 Task: In the Contact  KennedyMartinez@nsk.com, Create email and send with subject: 'Step into the Future: Discover Our Cutting-Edge Solution', and with mail content 'Hello,_x000D_
Welcome to a new era of excellence. Discover the tools and resources that will redefine your industry and set you on a path to greatness._x000D_
Thanks & Regards', attach the document: Proposal.doc and insert image: visitingcard.jpg. Below Thanks & Regards, write snapchat and insert the URL: 'www.snapchat.com'. Mark checkbox to create task to follow up : In 3 business days . Logged in from softage.3@softage.net
Action: Mouse moved to (84, 86)
Screenshot: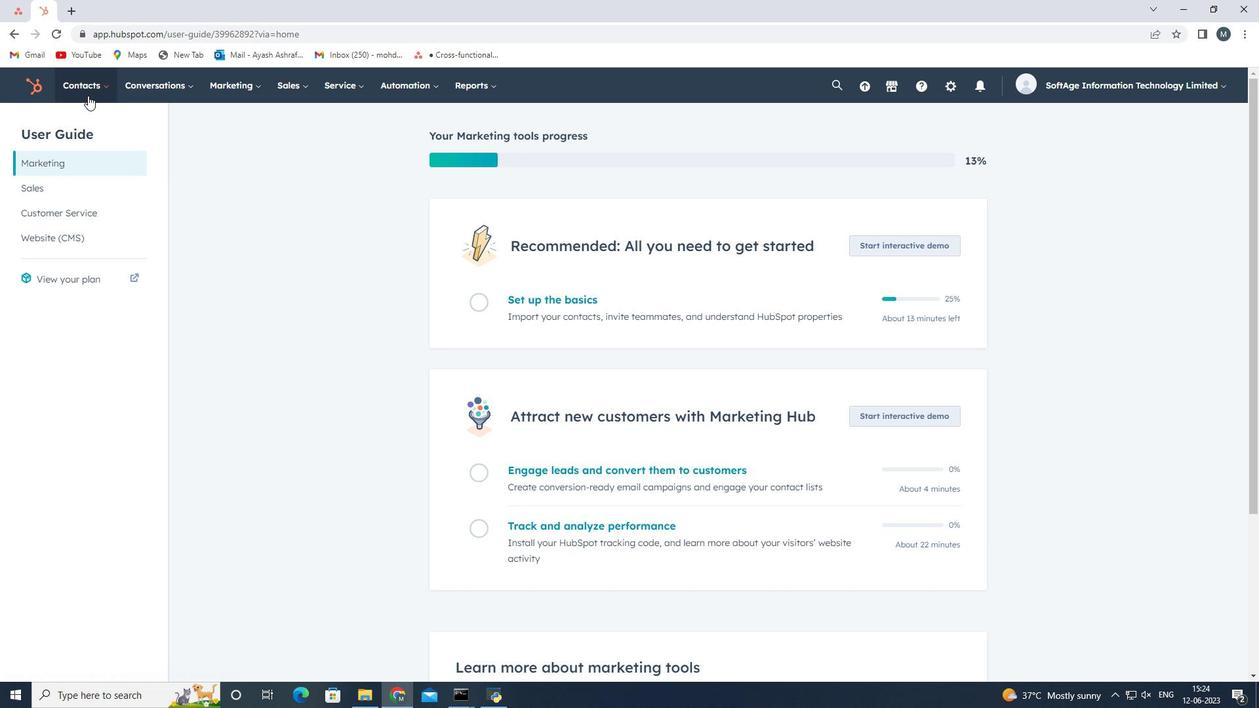 
Action: Mouse pressed left at (84, 86)
Screenshot: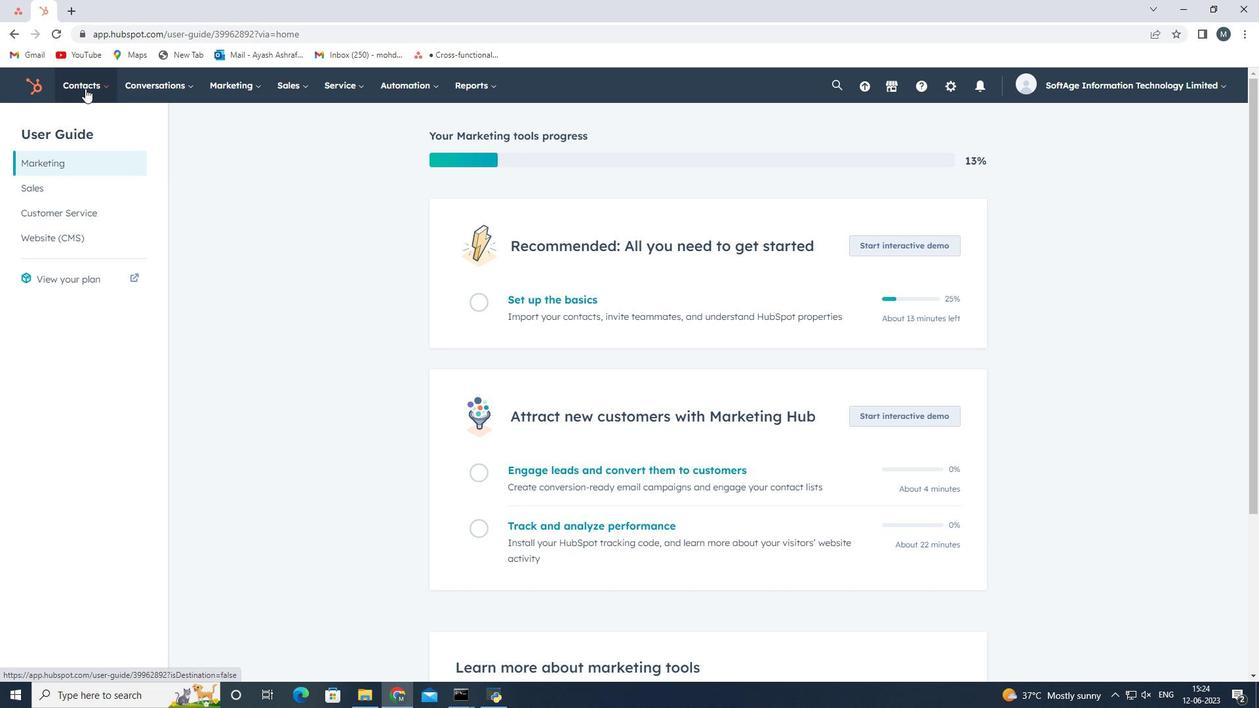 
Action: Mouse moved to (89, 127)
Screenshot: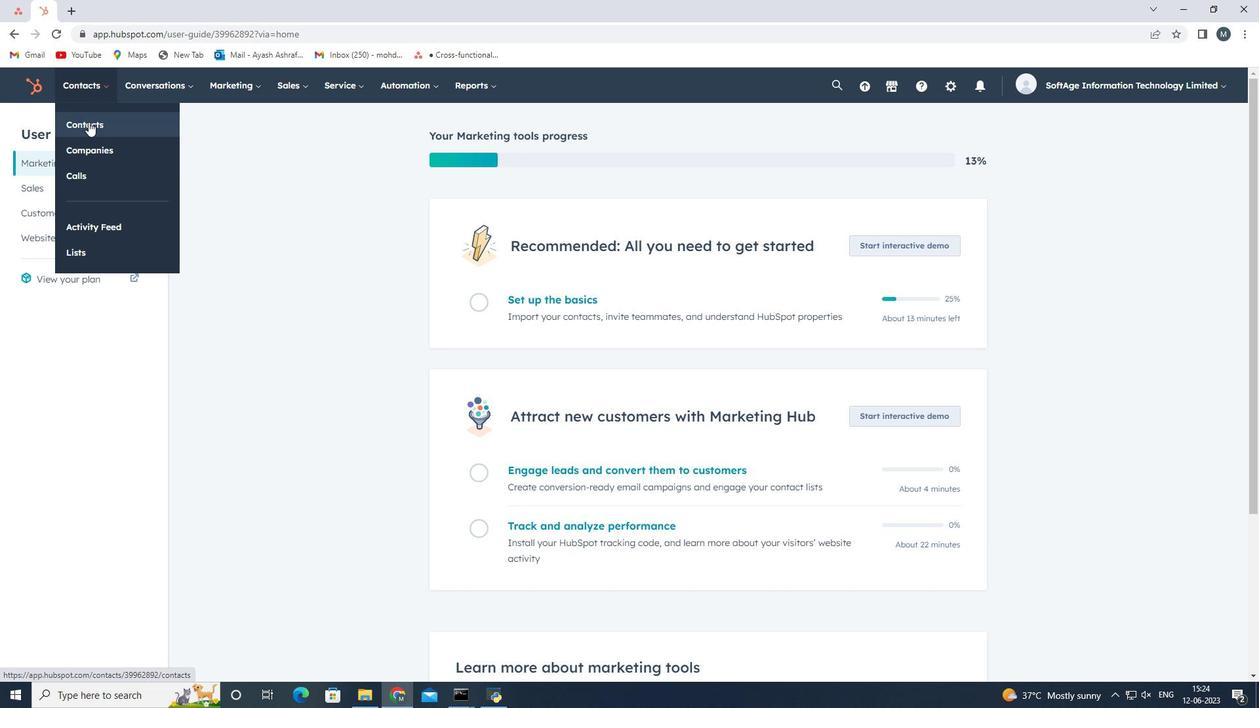 
Action: Mouse pressed left at (89, 127)
Screenshot: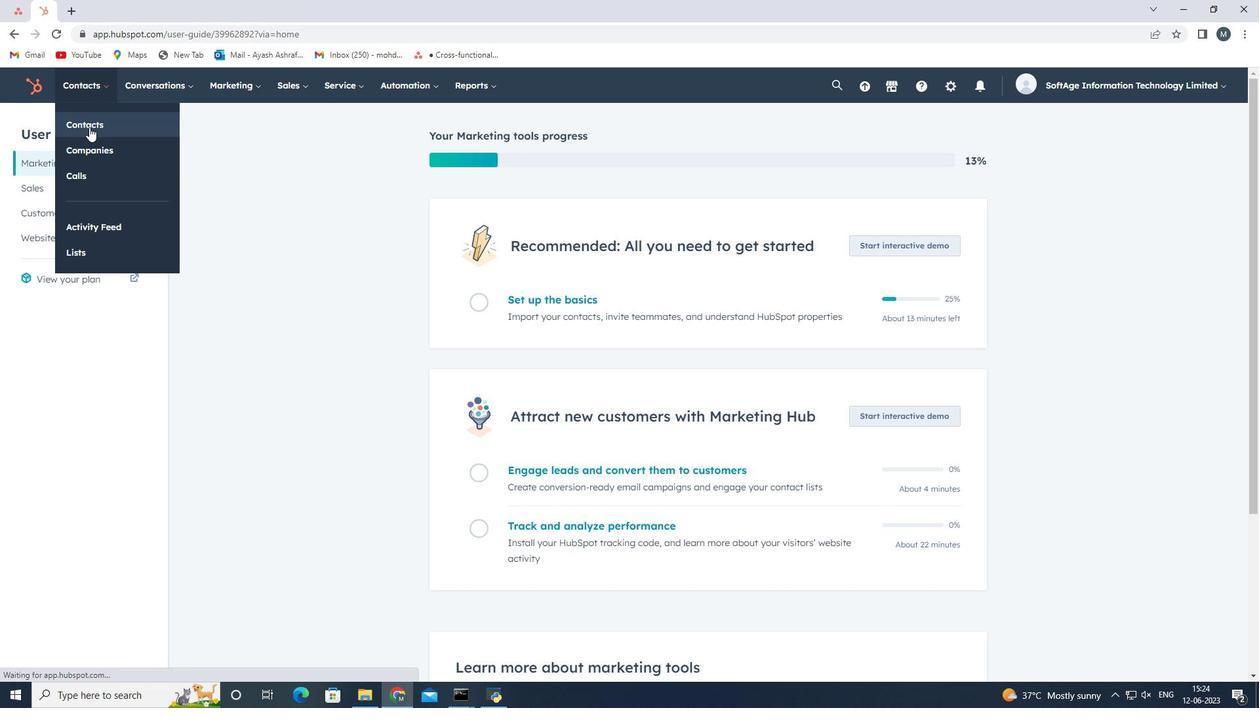 
Action: Mouse moved to (117, 227)
Screenshot: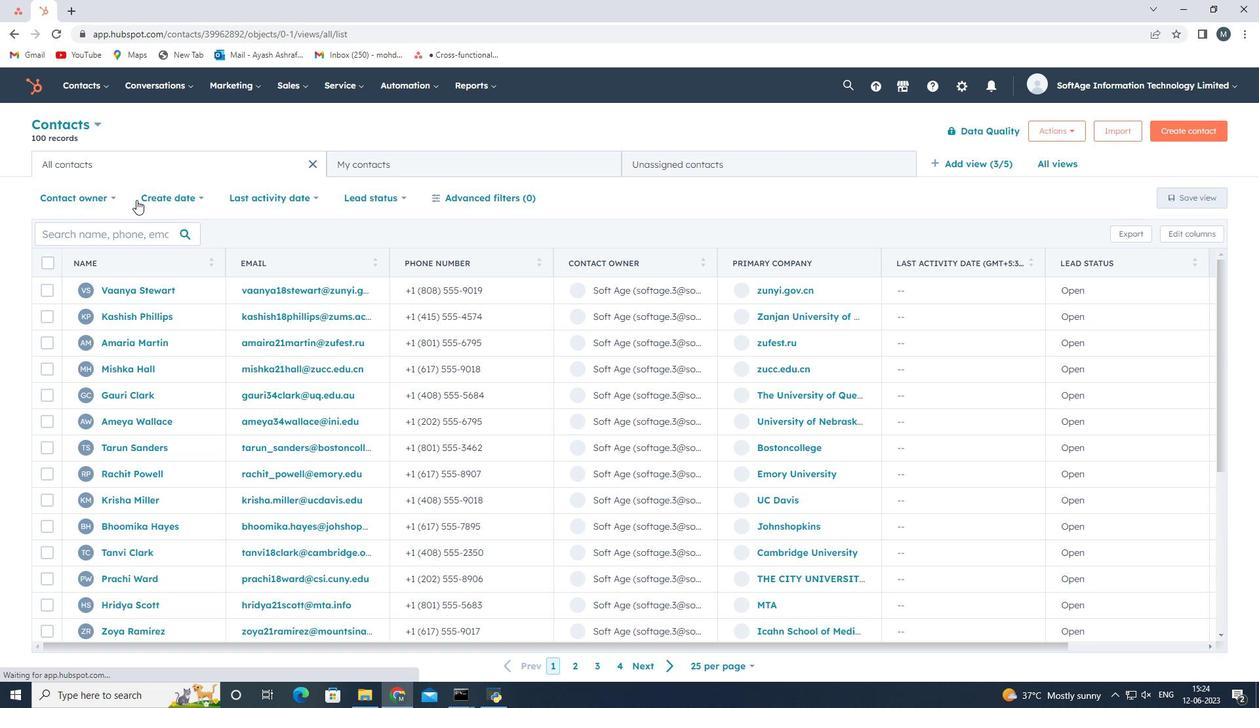 
Action: Mouse pressed left at (117, 227)
Screenshot: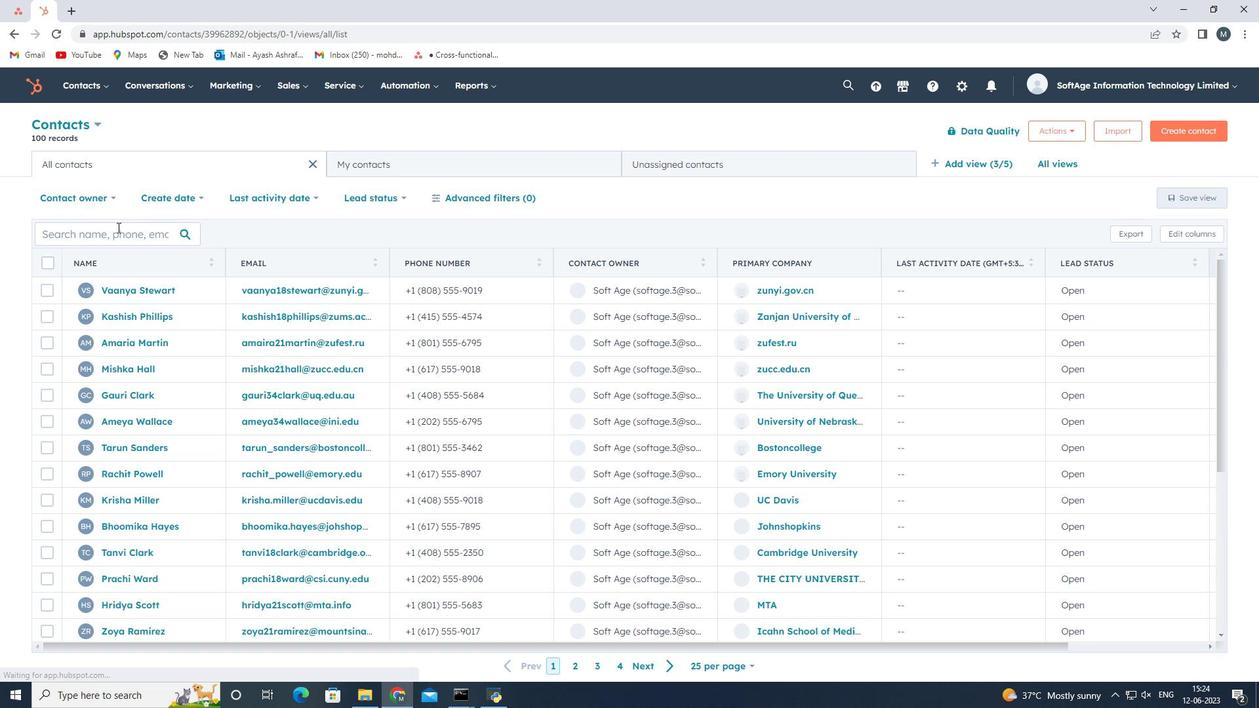 
Action: Key pressed <Key.shift>Kennedy<Key.shift><Key.shift>Martinez<Key.shift>@nsk.com
Screenshot: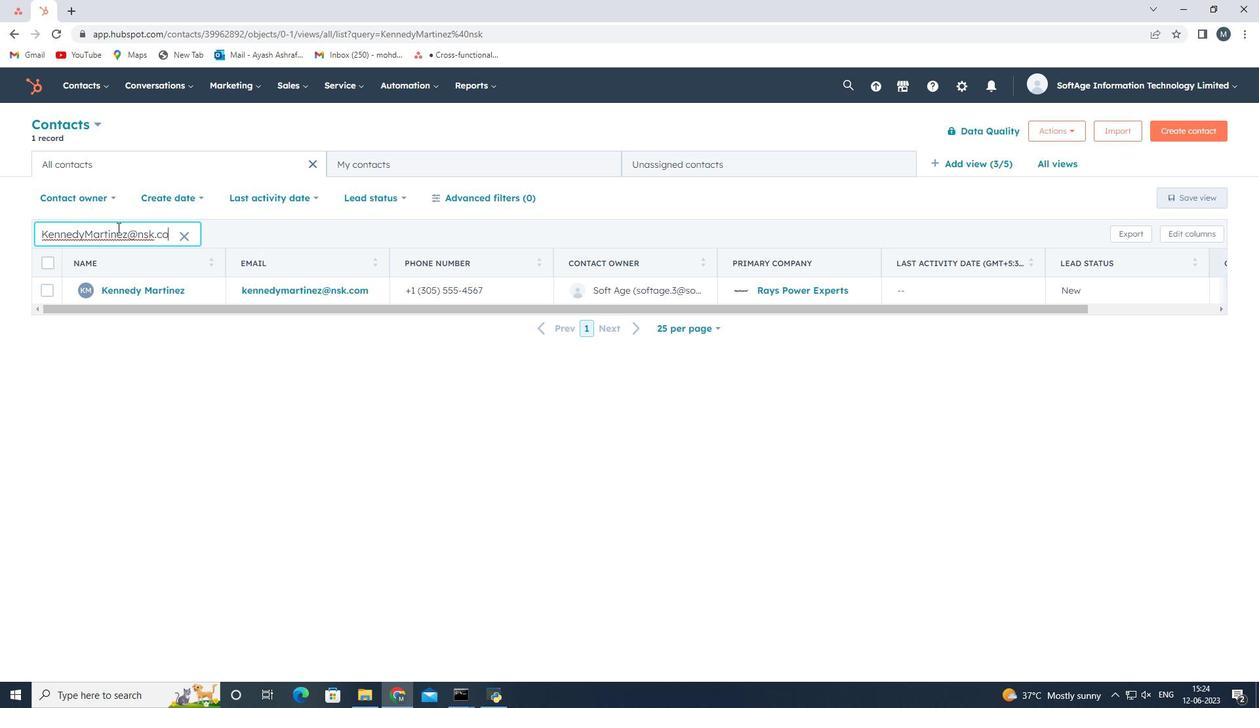 
Action: Mouse moved to (131, 292)
Screenshot: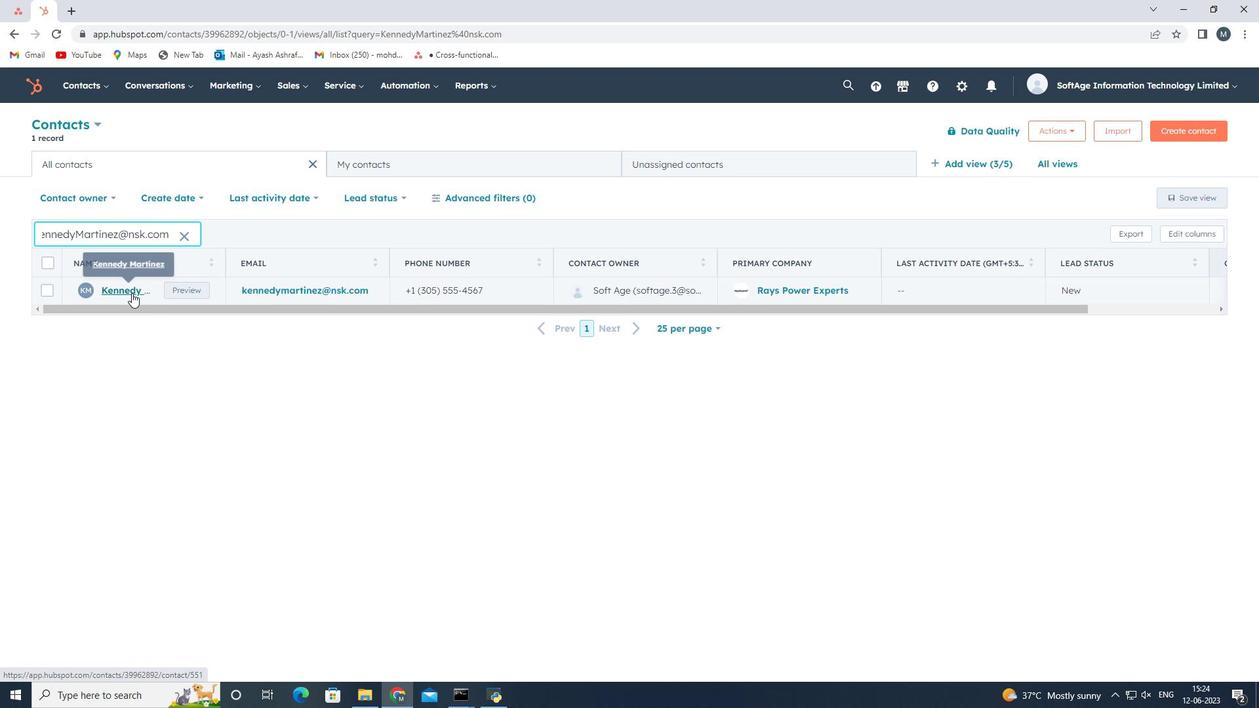 
Action: Mouse pressed left at (131, 292)
Screenshot: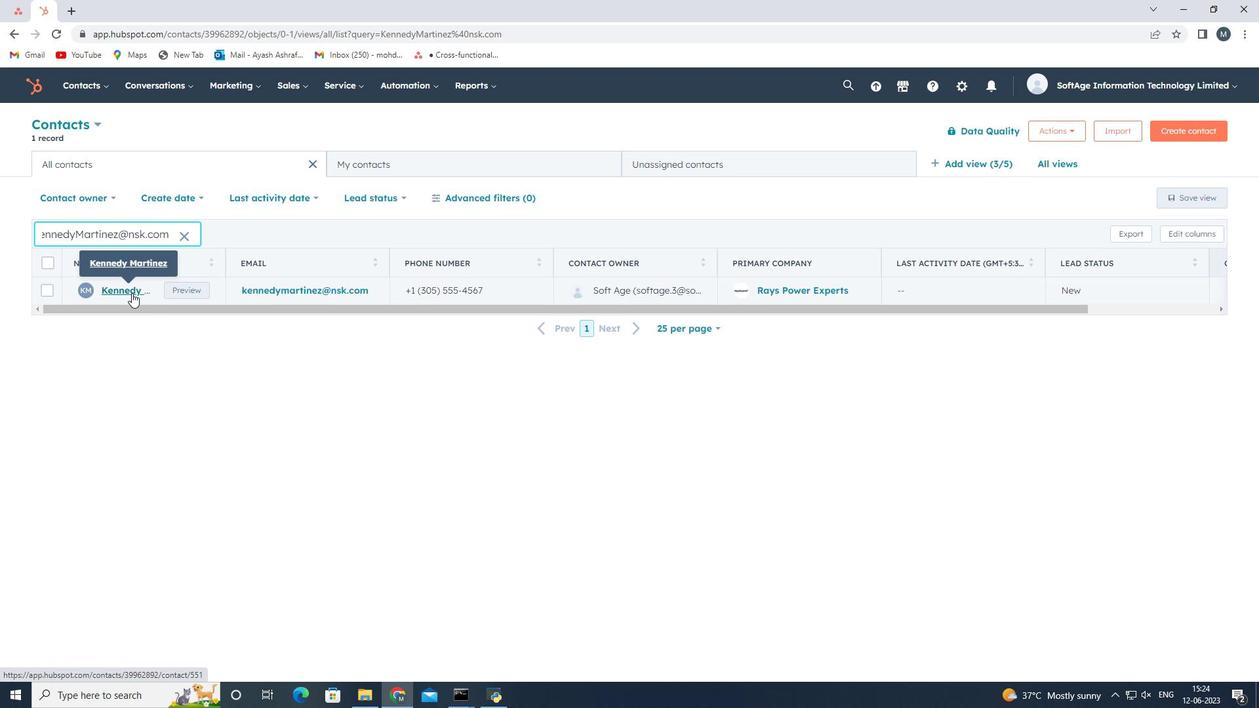 
Action: Mouse pressed left at (131, 292)
Screenshot: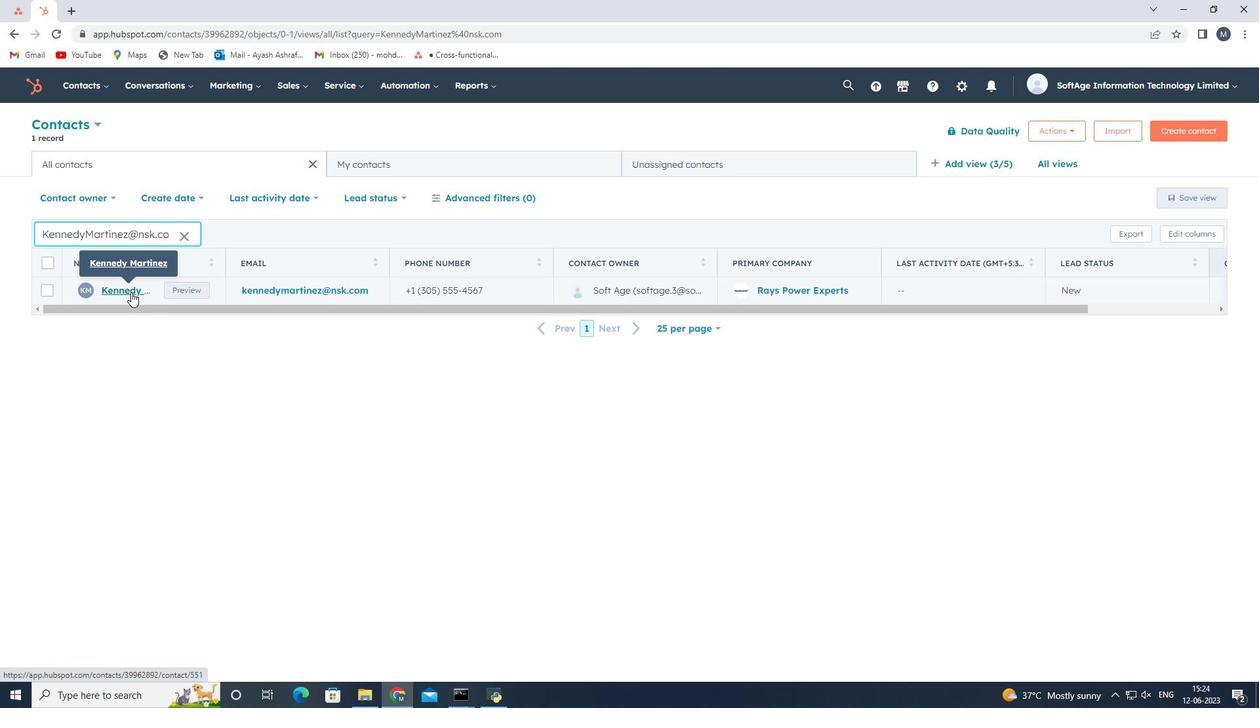
Action: Mouse moved to (84, 242)
Screenshot: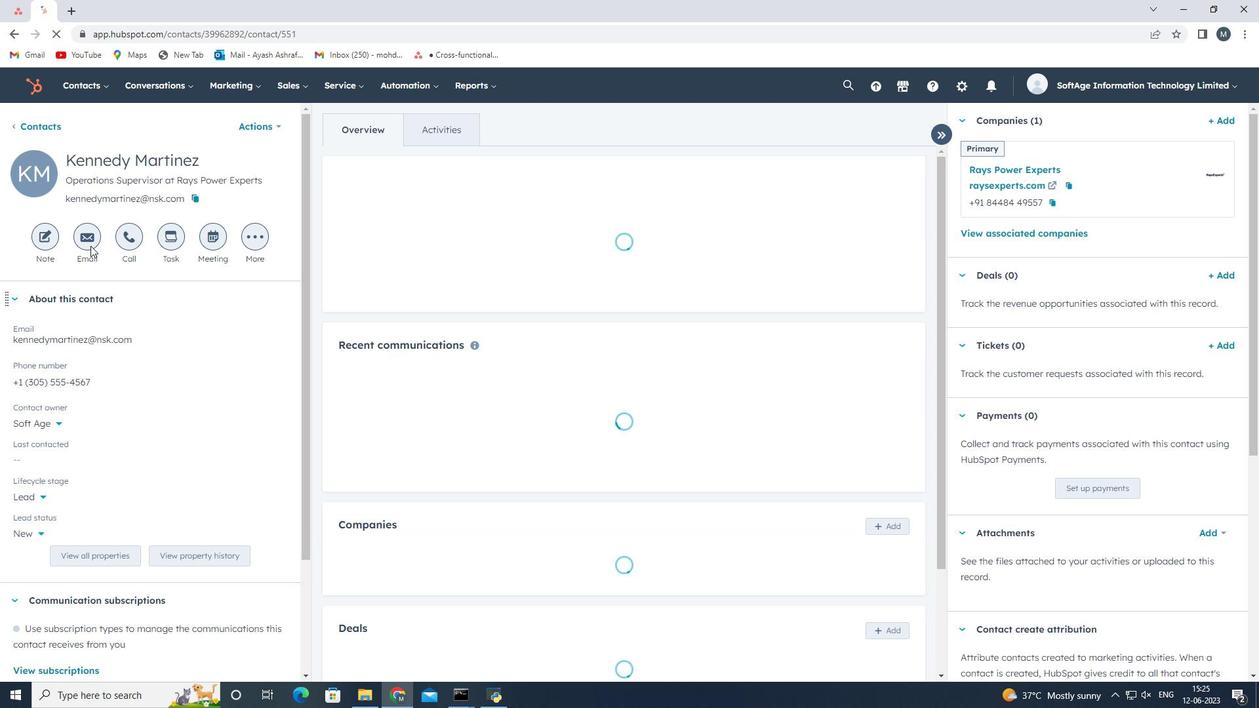
Action: Mouse pressed left at (84, 242)
Screenshot: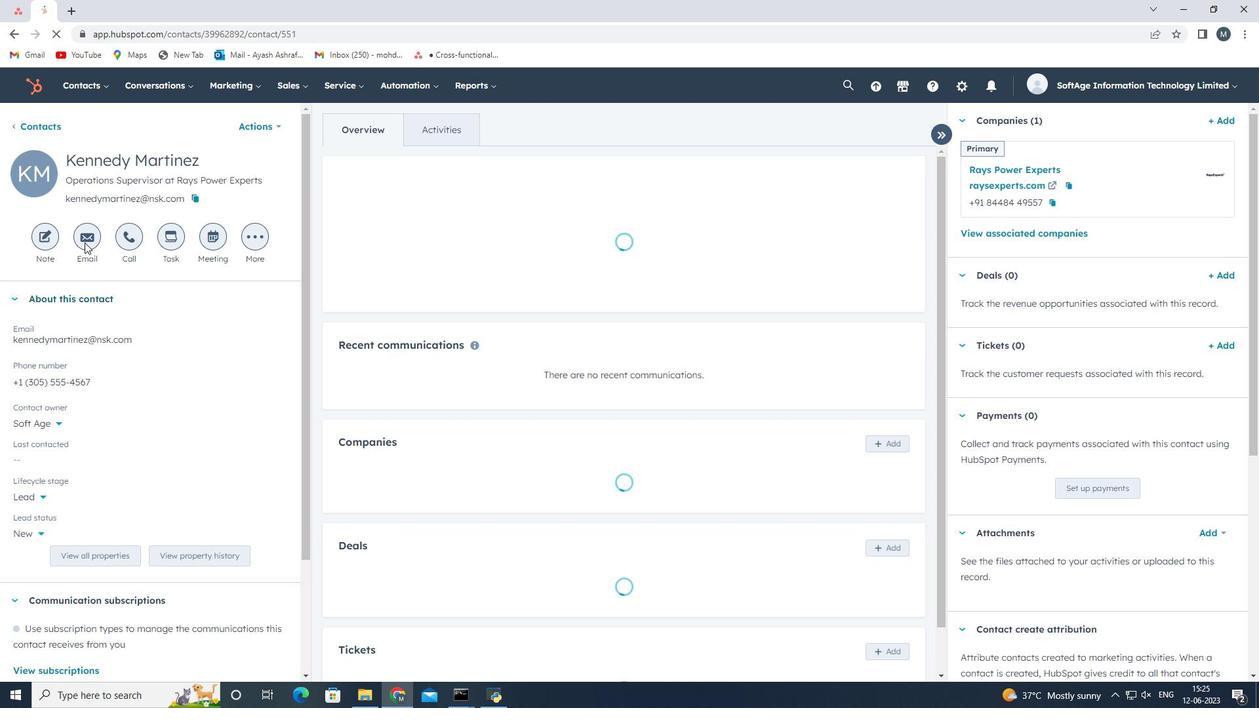 
Action: Mouse moved to (1103, 332)
Screenshot: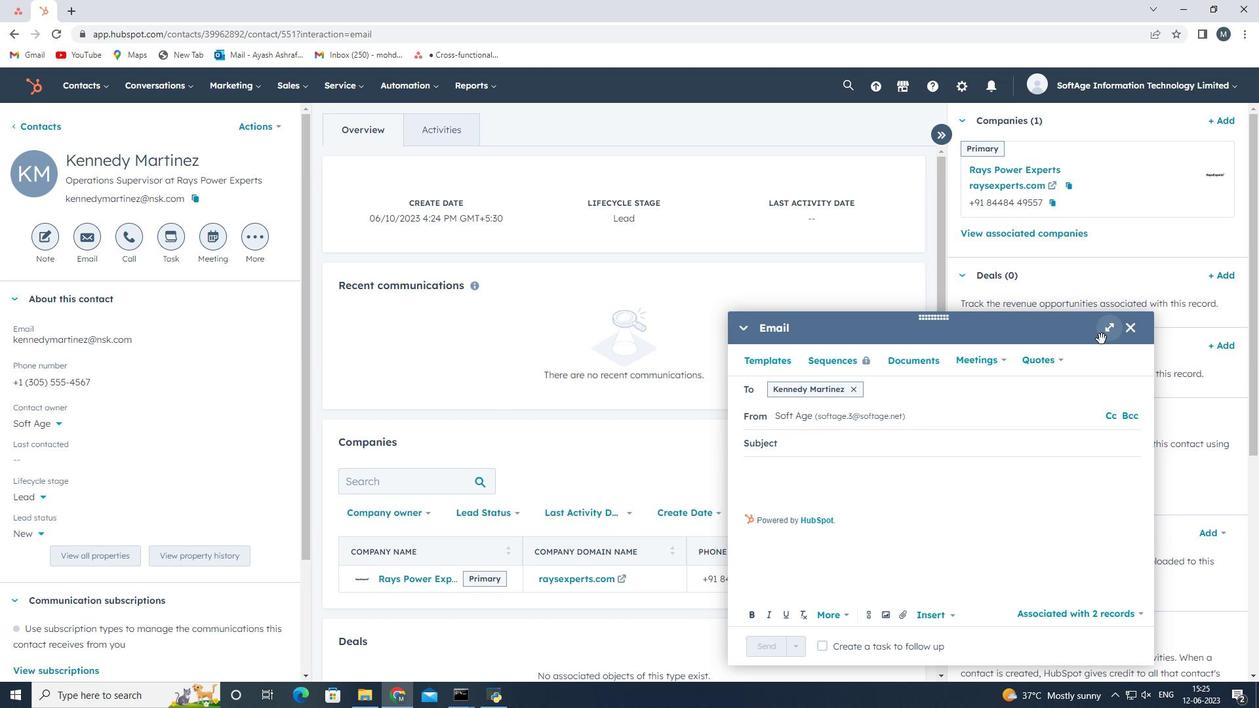 
Action: Mouse pressed left at (1103, 332)
Screenshot: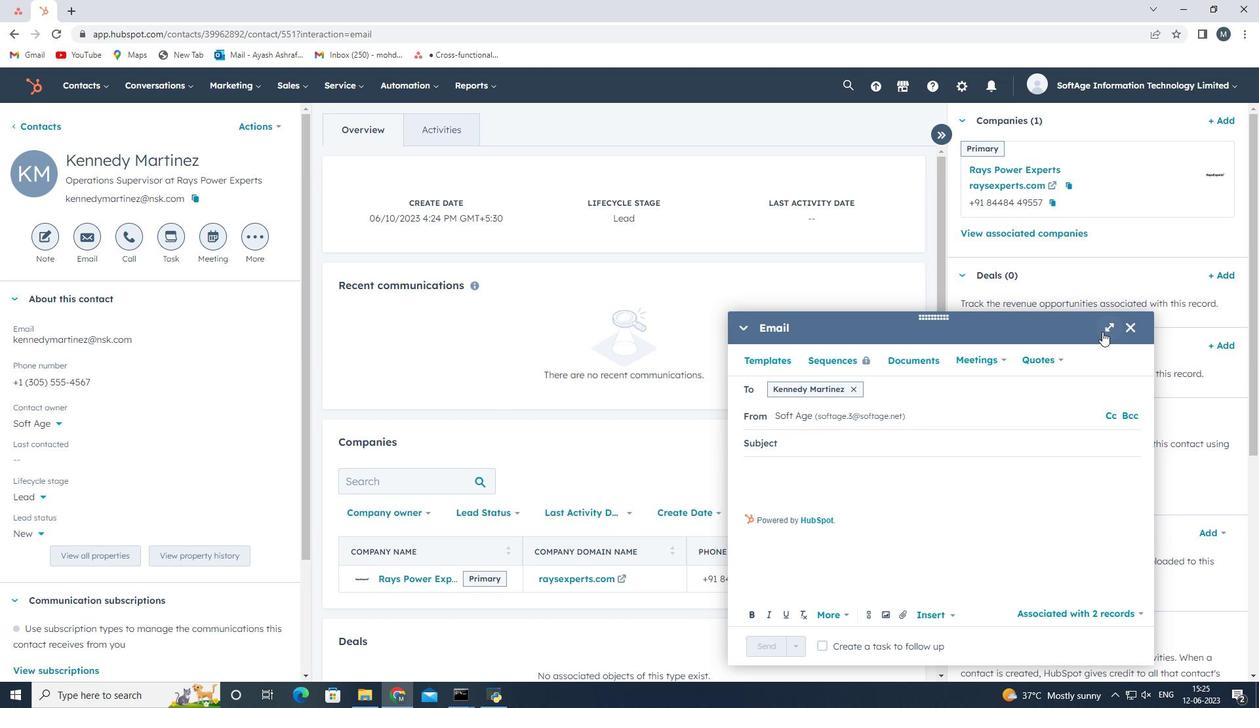 
Action: Mouse moved to (275, 257)
Screenshot: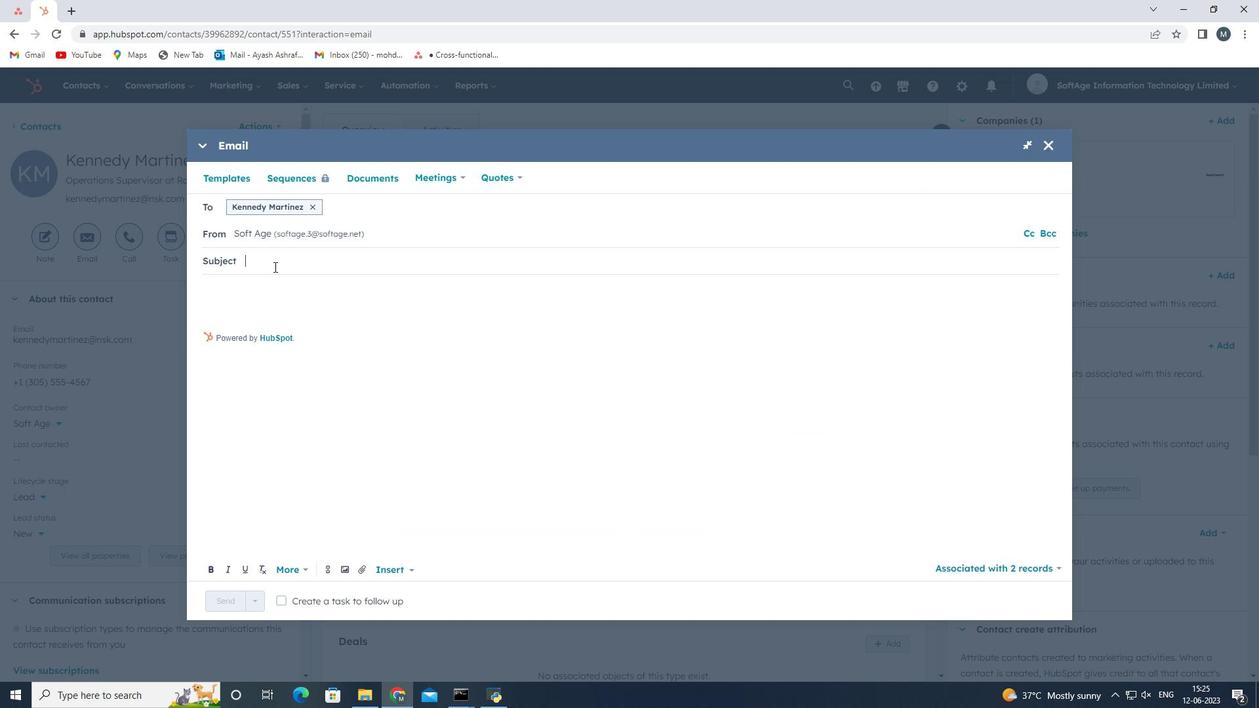 
Action: Mouse pressed left at (275, 257)
Screenshot: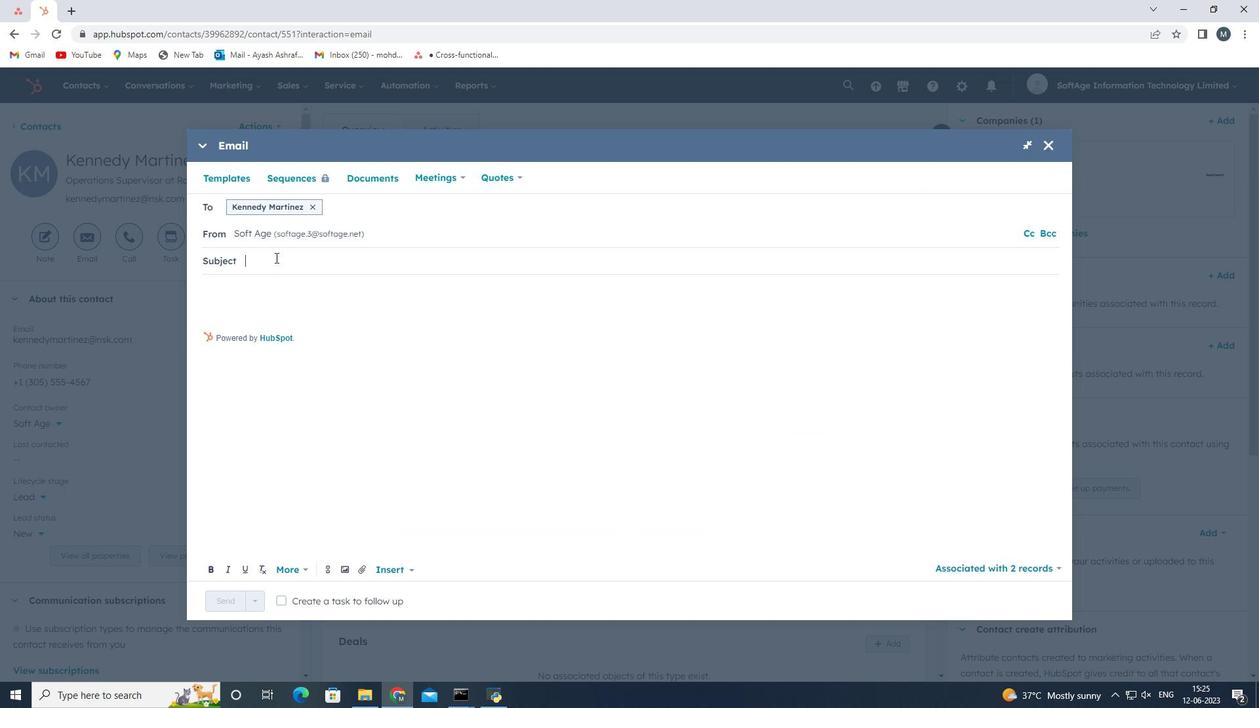 
Action: Key pressed <Key.shift>Step<Key.space>into<Key.space>the<Key.space>future<Key.shift_r>:<Key.space><Key.shift>Discover<Key.space><Key.shift>Our<Key.space>
Screenshot: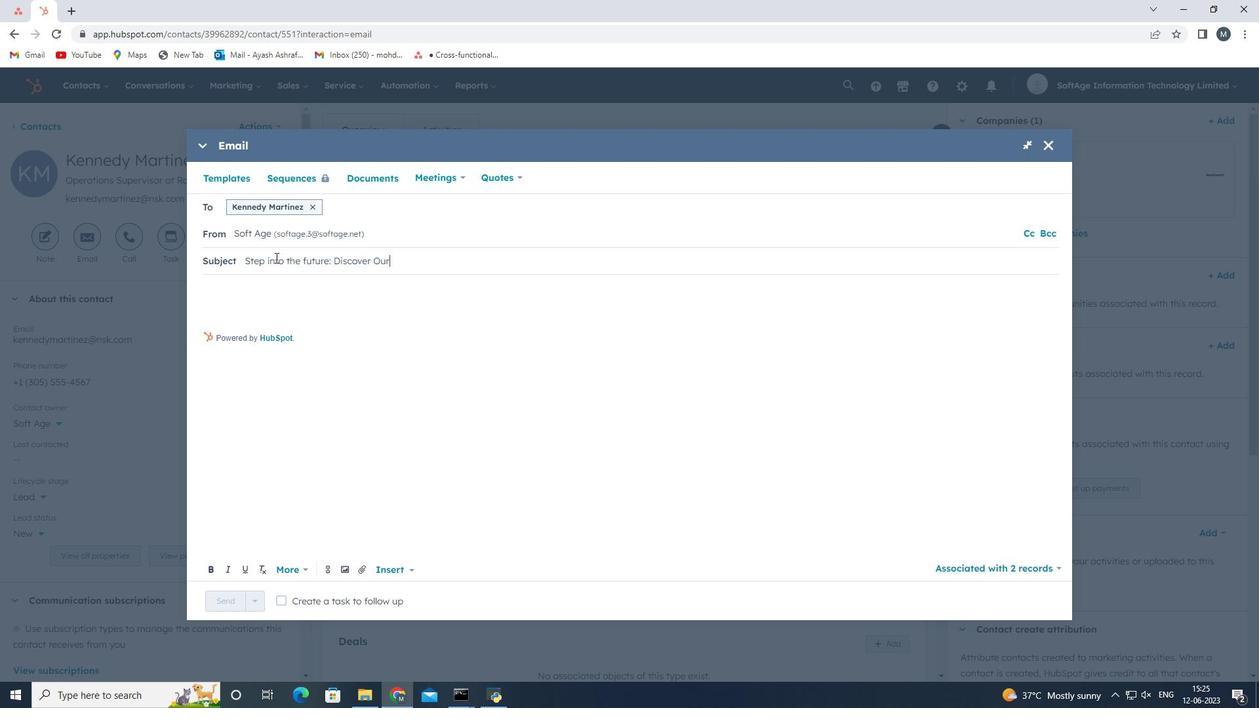 
Action: Mouse moved to (200, 227)
Screenshot: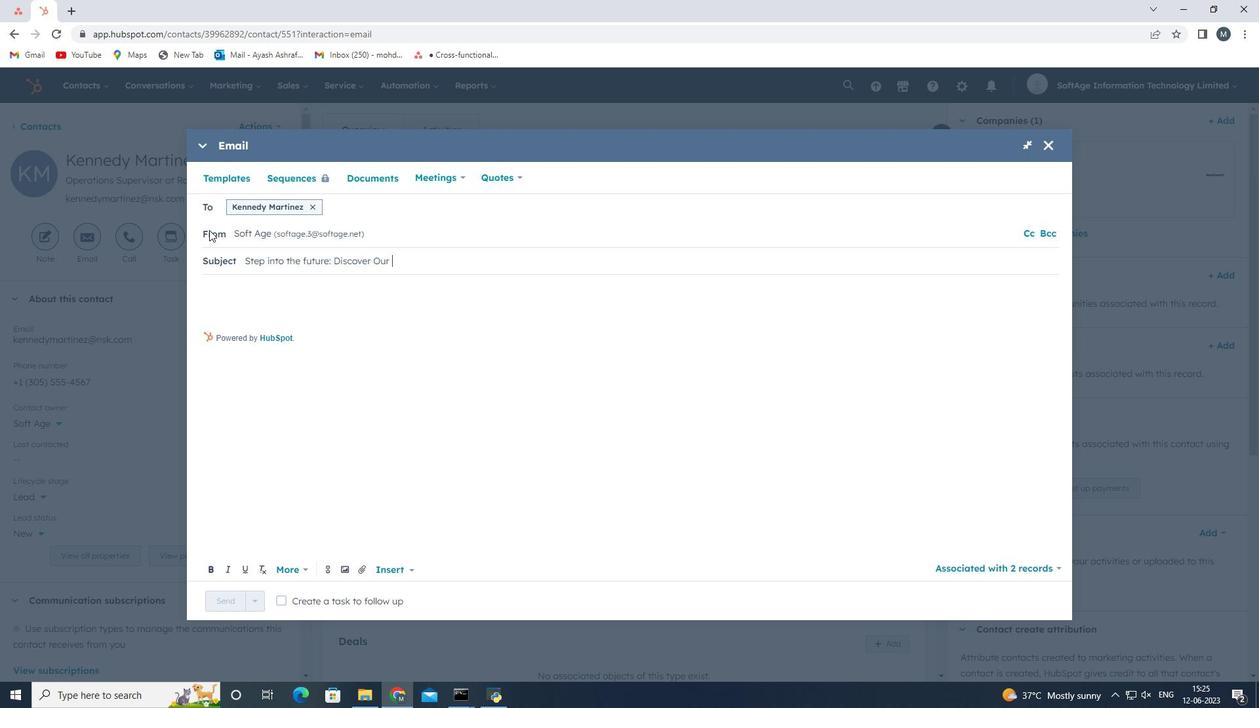 
Action: Key pressed <Key.shift>Cutting-<Key.shift>Edge<Key.space><Key.shift>Solution<Key.space>
Screenshot: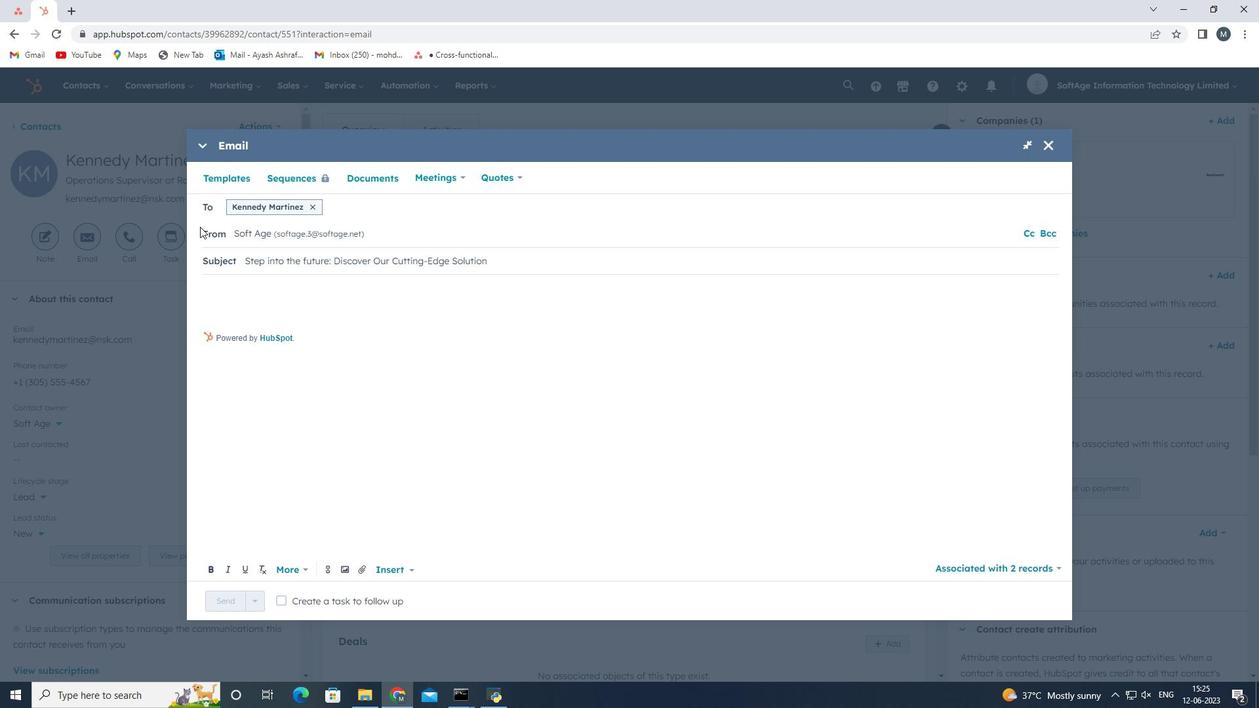 
Action: Mouse moved to (232, 286)
Screenshot: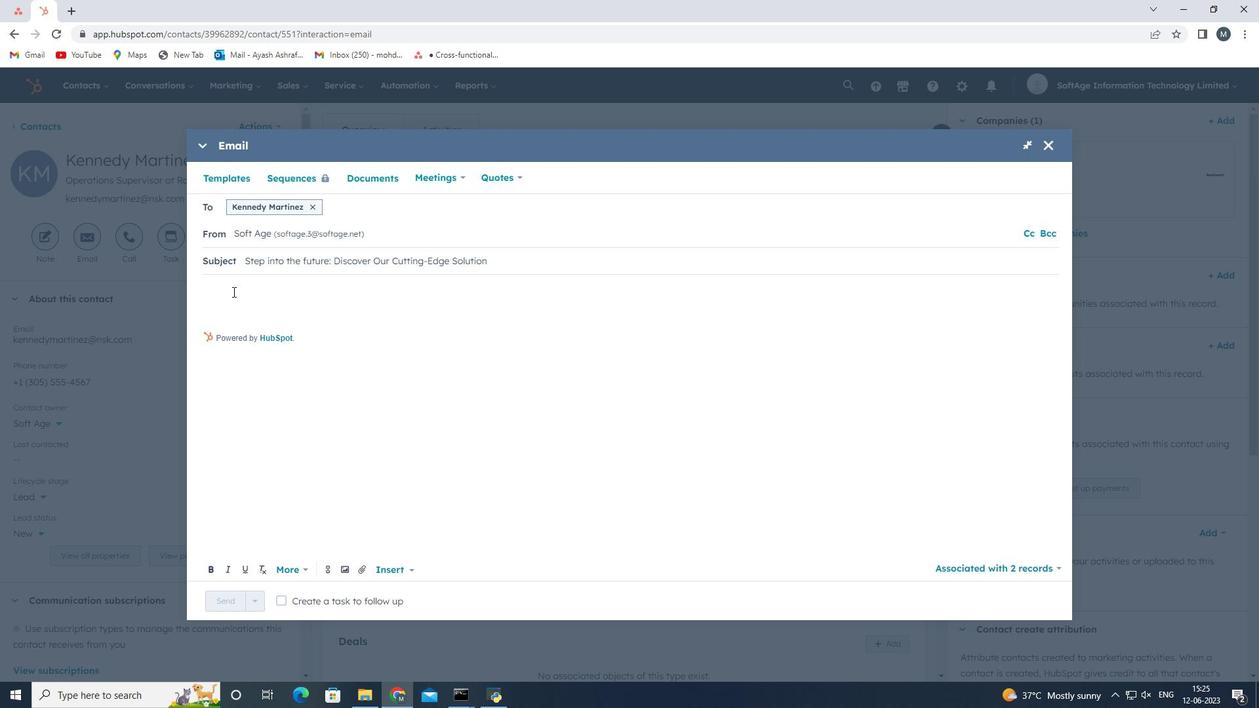 
Action: Mouse pressed left at (232, 286)
Screenshot: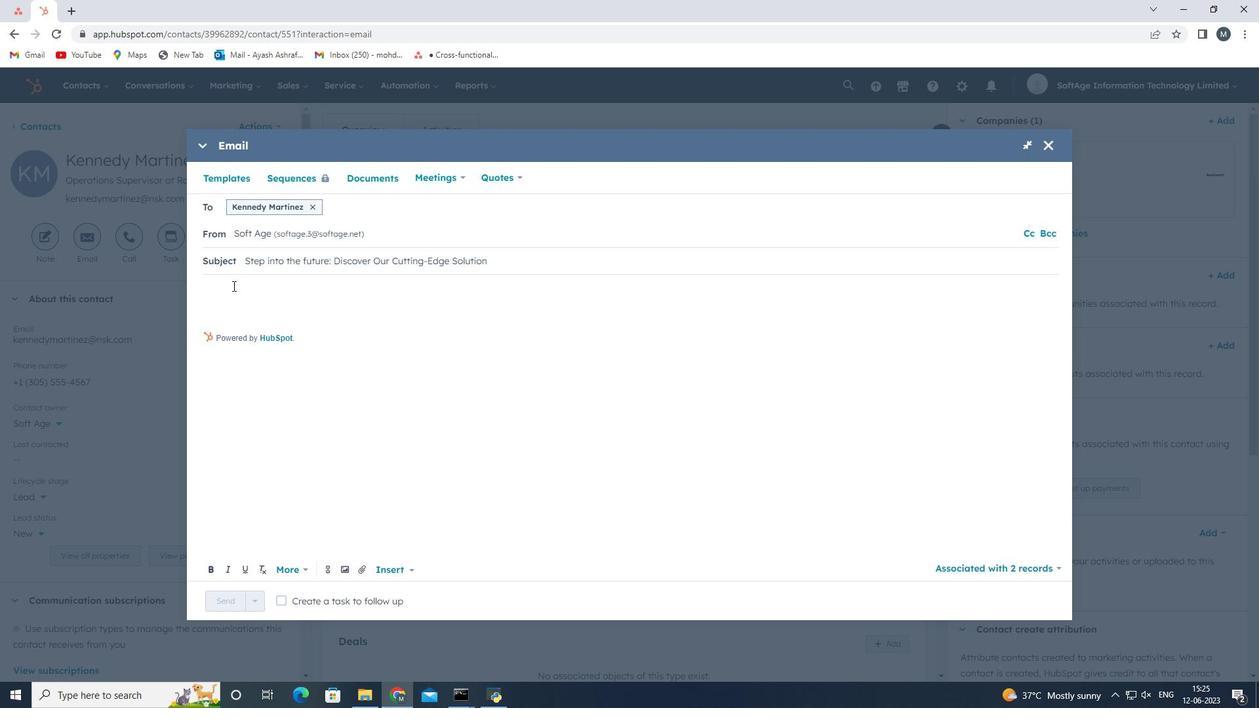 
Action: Mouse moved to (232, 286)
Screenshot: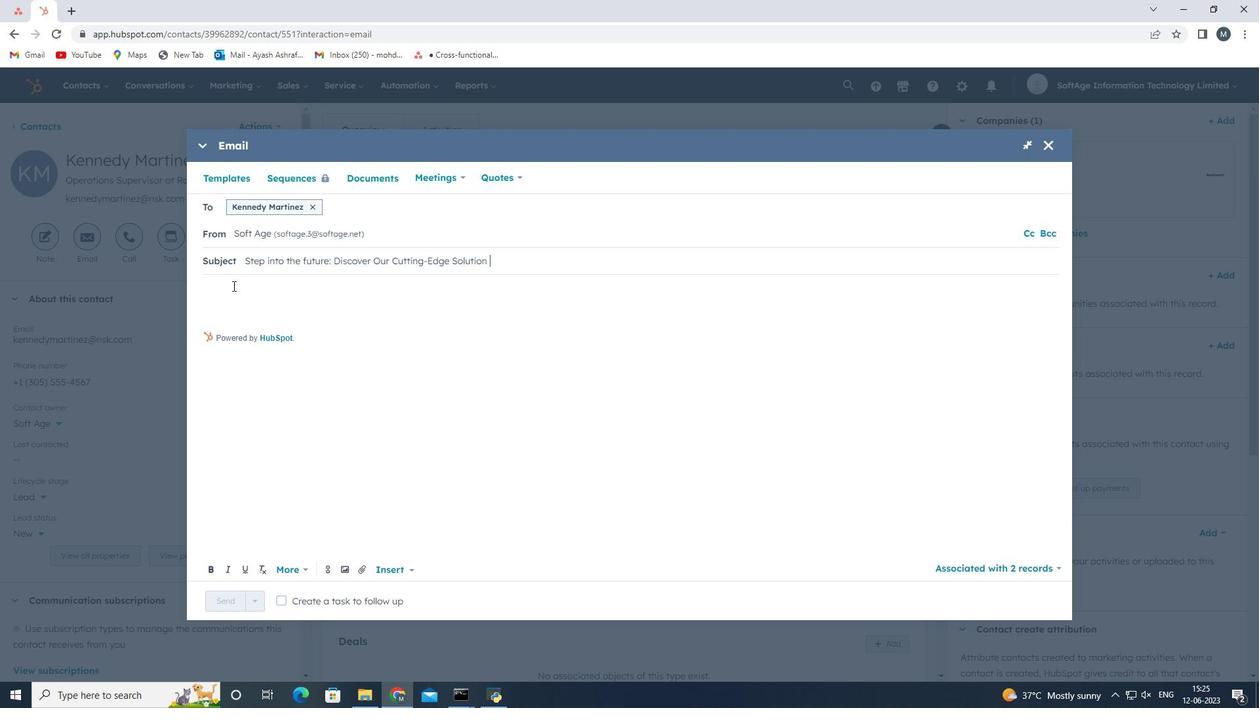 
Action: Key pressed <Key.shift><Key.shift>Hello,<Key.space><Key.enter>
Screenshot: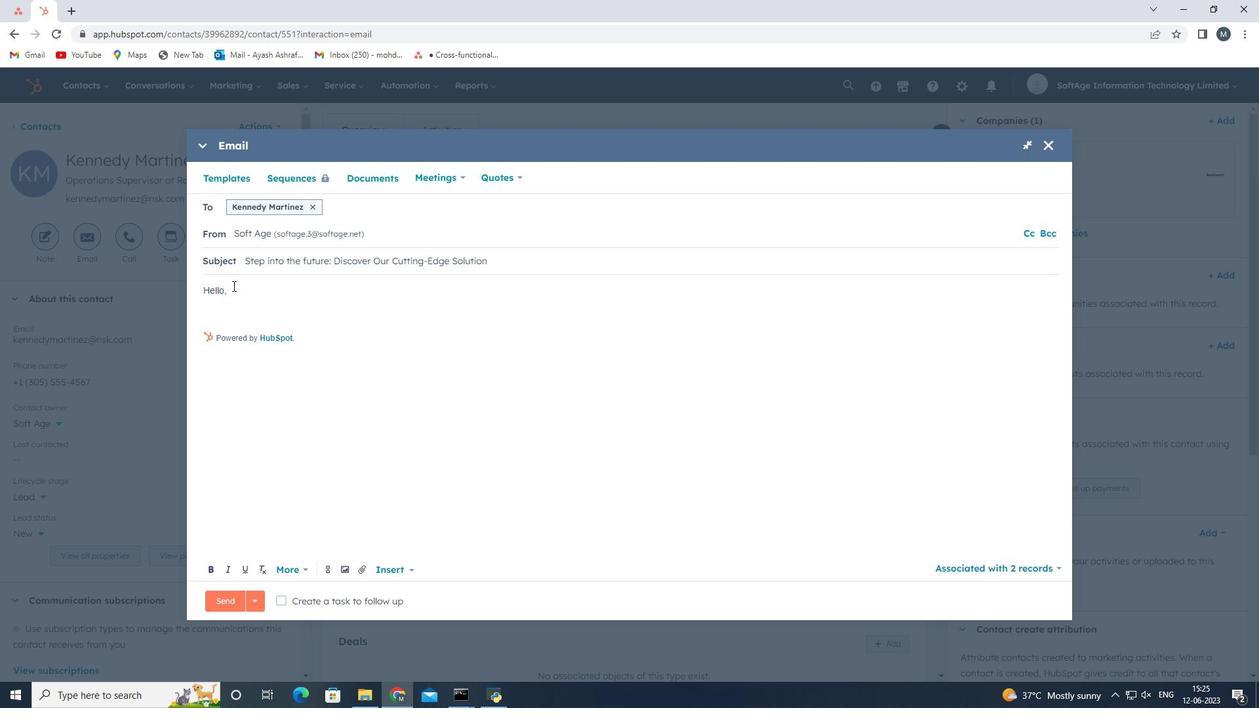 
Action: Mouse moved to (240, 301)
Screenshot: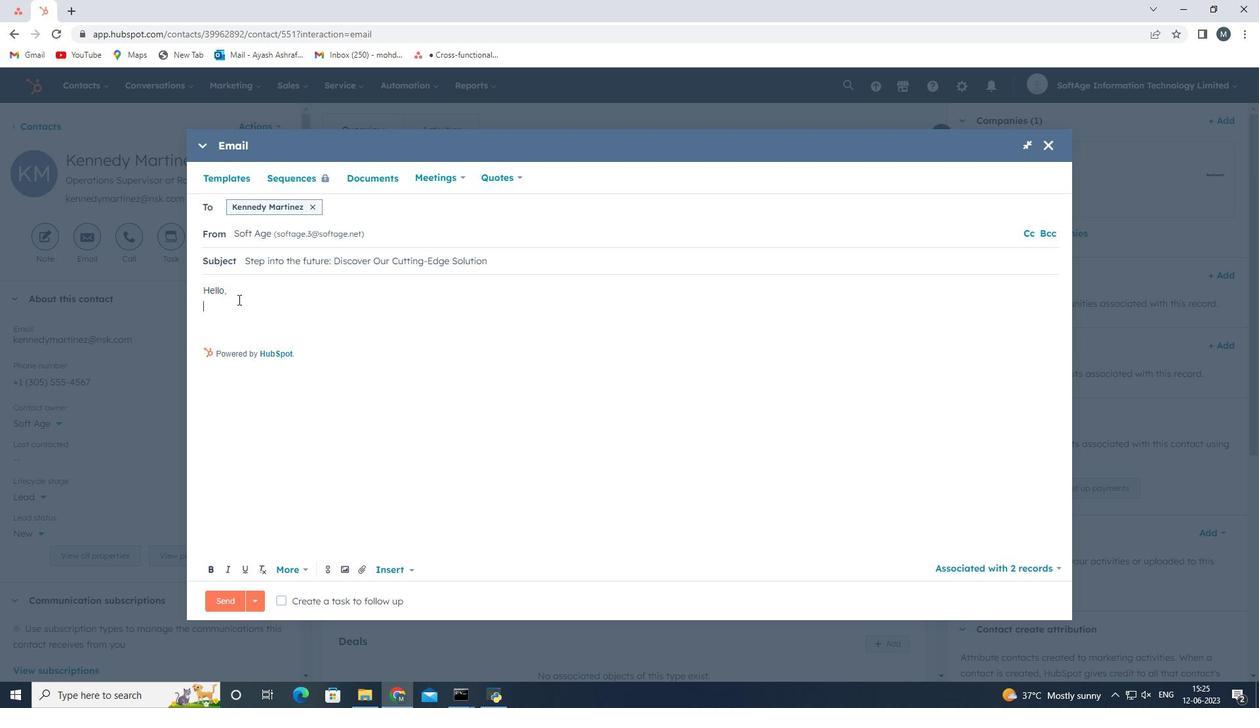 
Action: Key pressed <Key.shift>Welcome<Key.space>to<Key.space>a<Key.space>new<Key.space>era<Key.space>of<Key.space>excellen
Screenshot: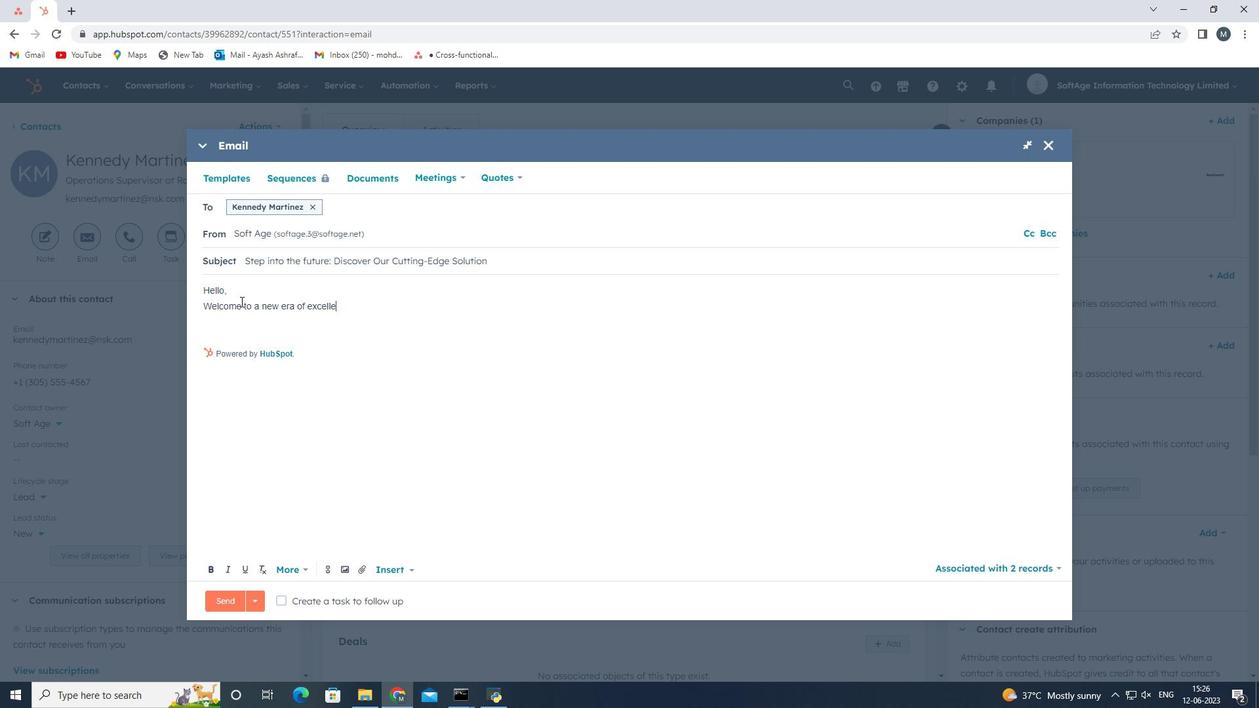 
Action: Mouse moved to (241, 301)
Screenshot: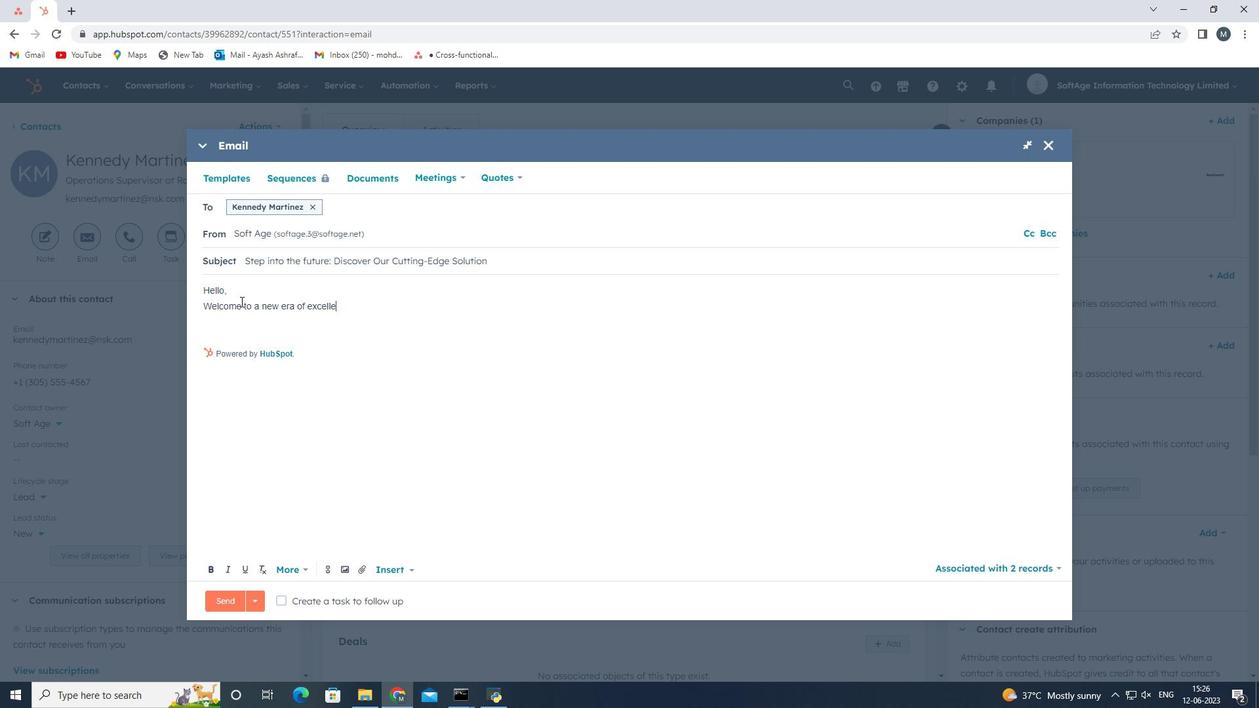 
Action: Key pressed ce<Key.space><Key.backspace>.<Key.space><Key.shift>Discover<Key.space>the<Key.space>tools<Key.space>and<Key.space>resources<Key.space>that<Key.space>will<Key.space>redefne<Key.space>
Screenshot: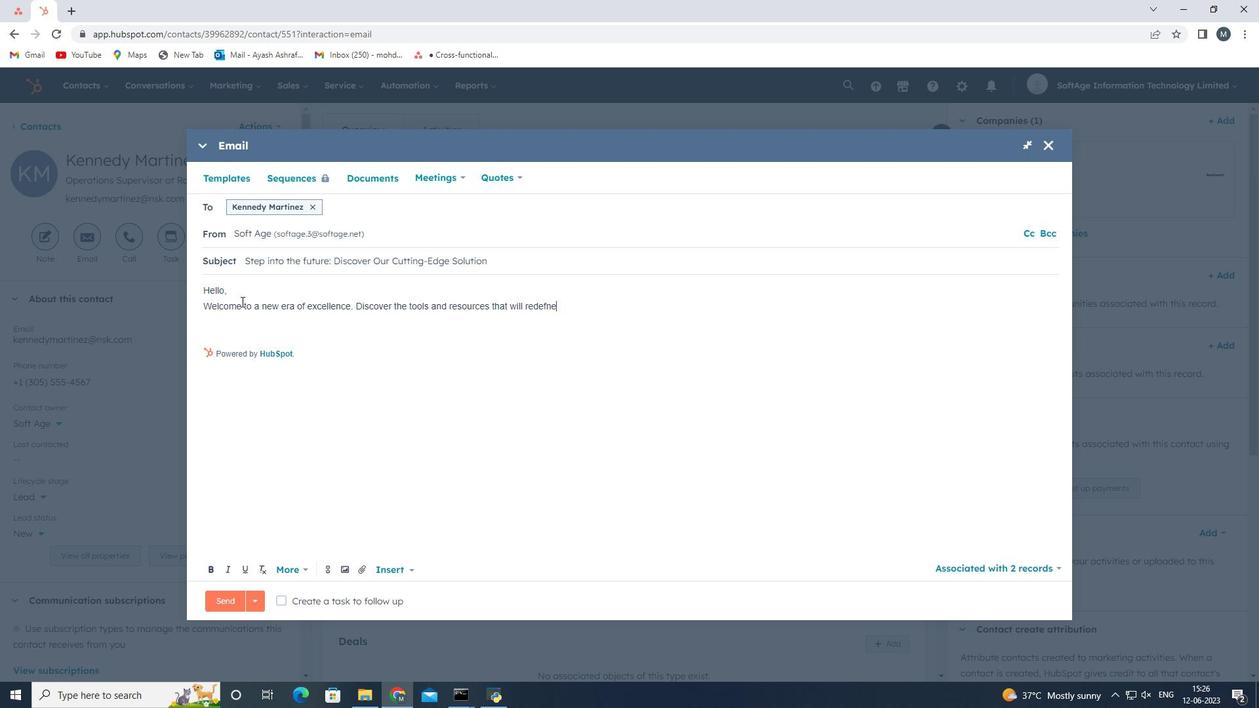 
Action: Mouse moved to (354, 318)
Screenshot: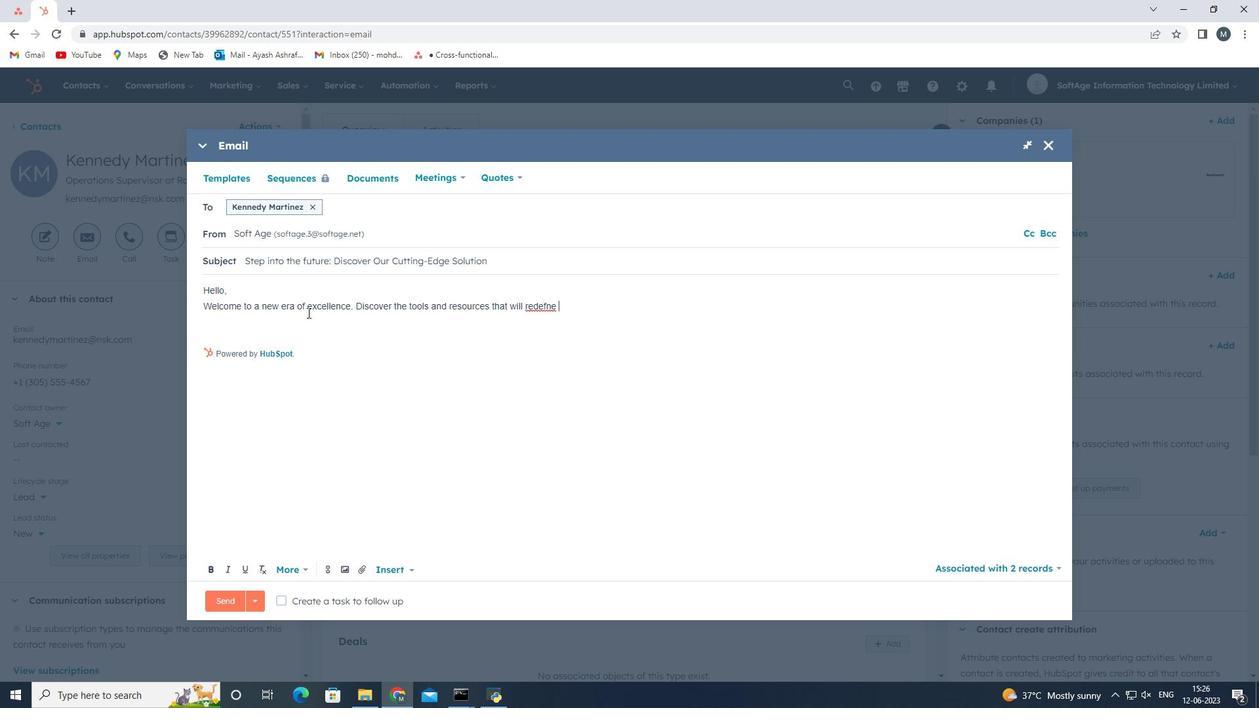 
Action: Key pressed <Key.left><Key.left><Key.left>i
Screenshot: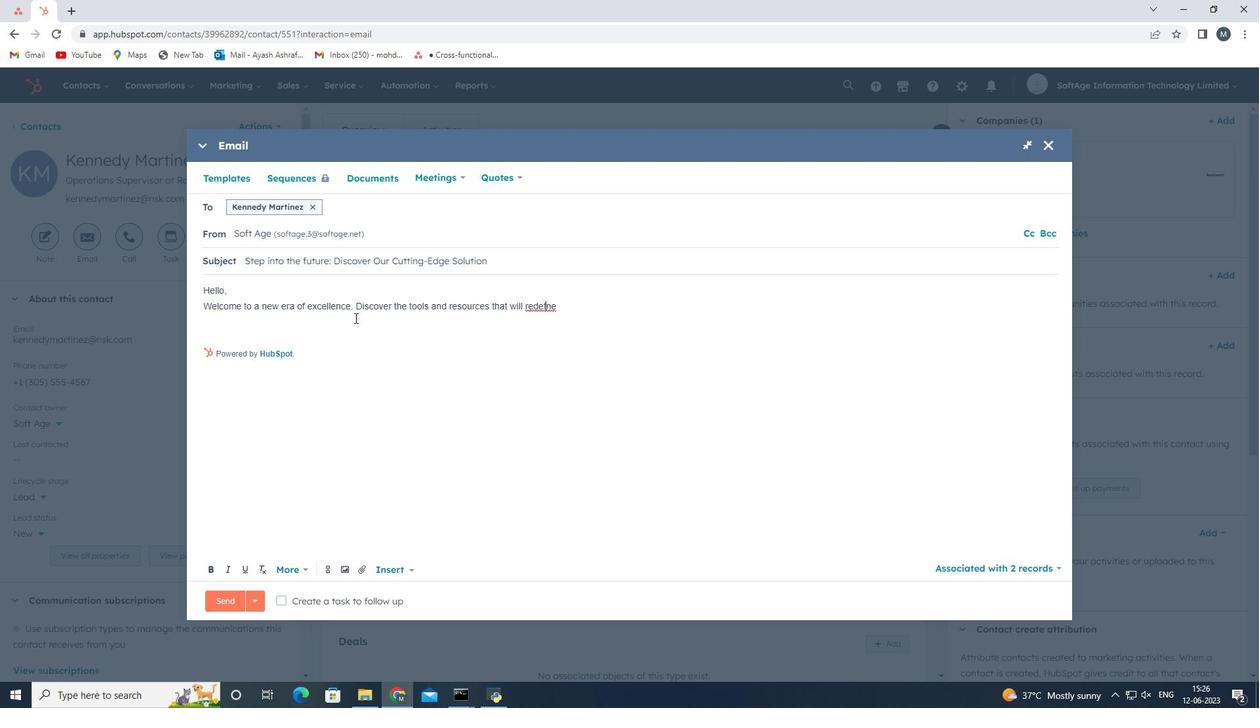 
Action: Mouse moved to (612, 308)
Screenshot: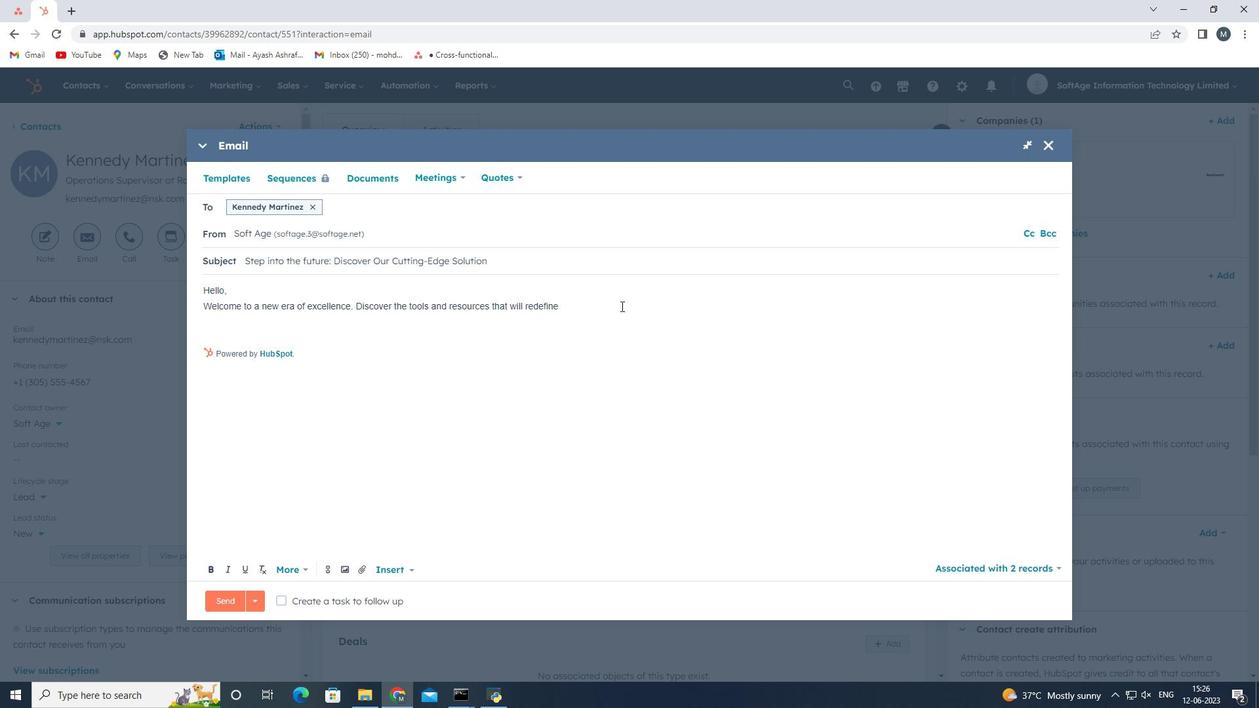
Action: Mouse pressed left at (612, 308)
Screenshot: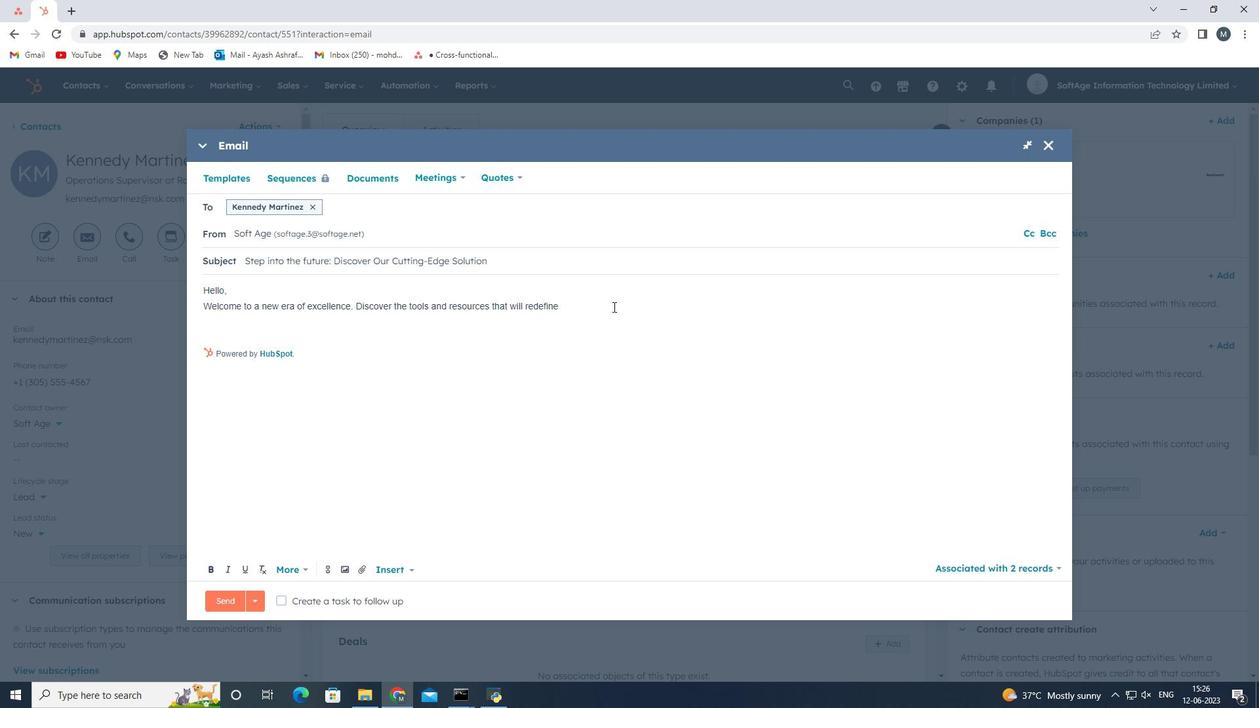 
Action: Key pressed your<Key.space>industry<Key.space>and<Key.space>set<Key.space>you<Key.space>on<Key.space>a<Key.space>path<Key.space>to<Key.space>greatness.<Key.space><Key.enter><Key.enter><Key.shift>Th
Screenshot: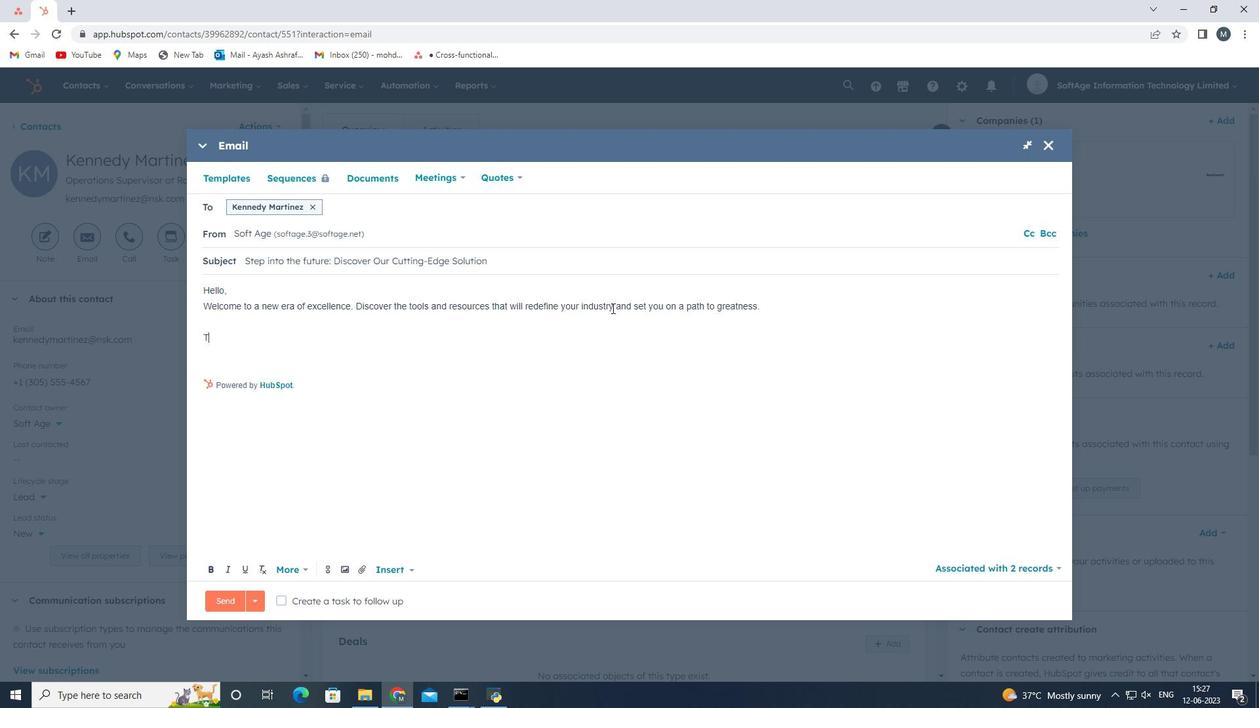
Action: Mouse moved to (112, 240)
Screenshot: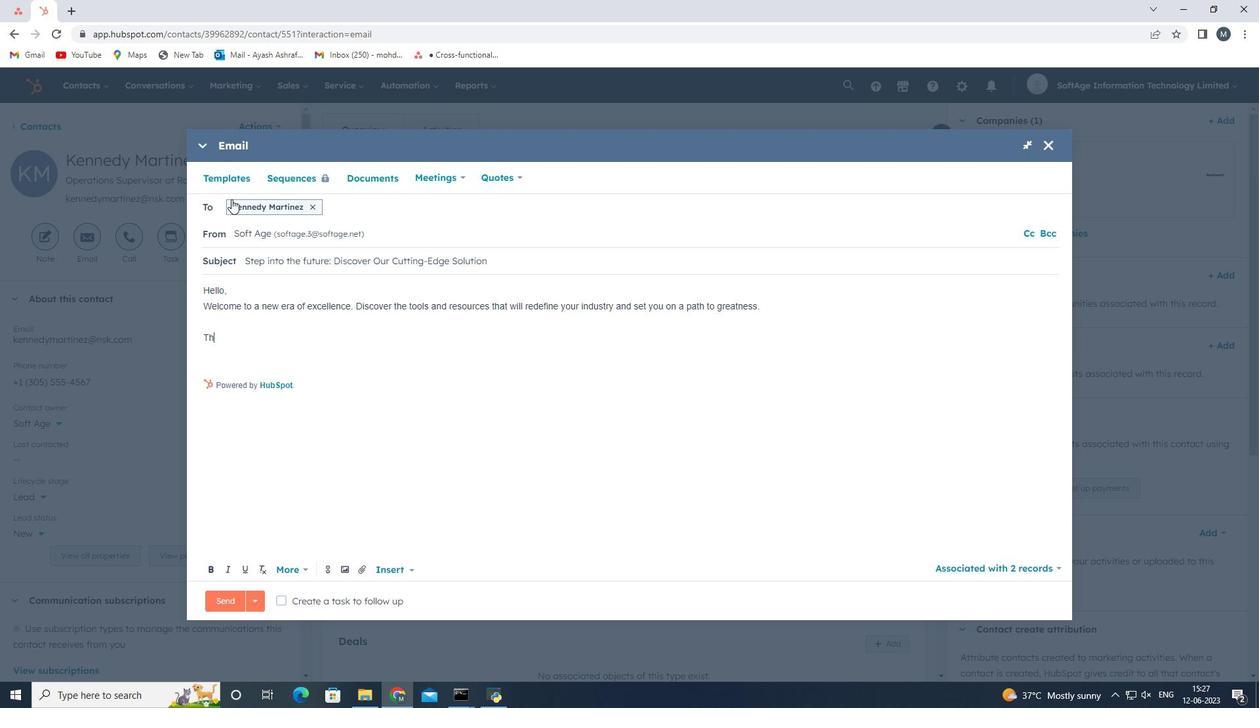 
Action: Key pressed n
Screenshot: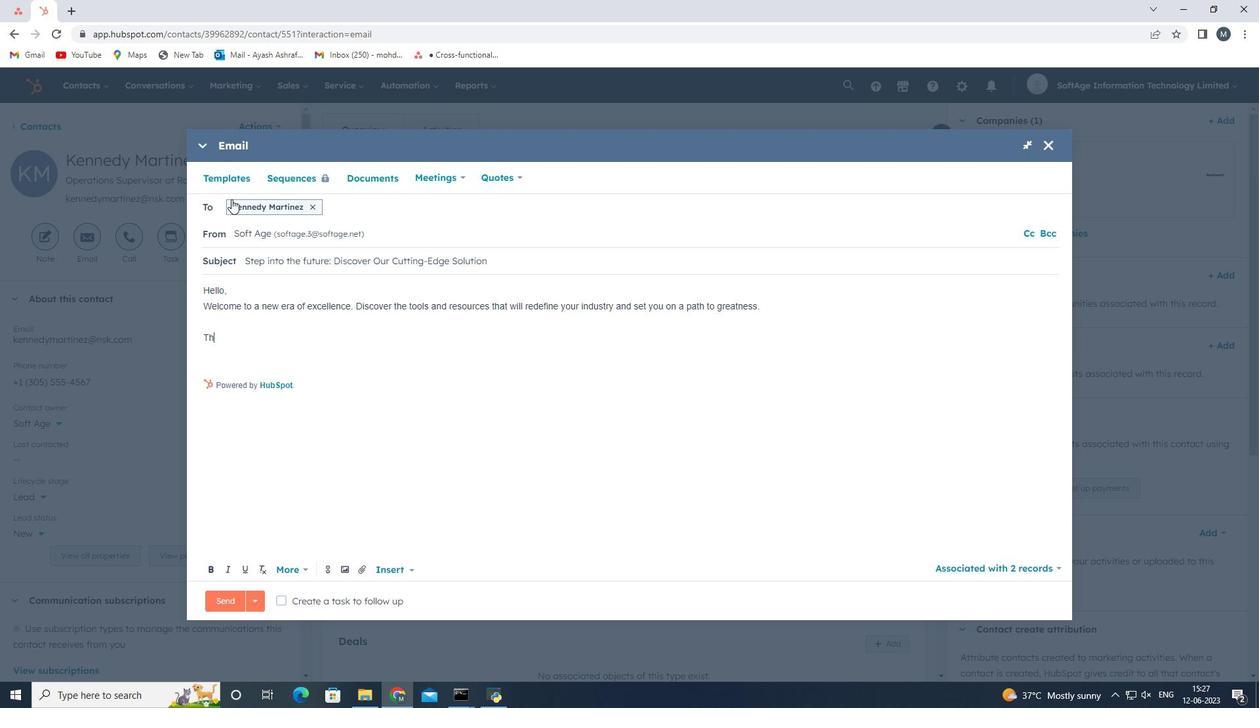 
Action: Mouse moved to (106, 240)
Screenshot: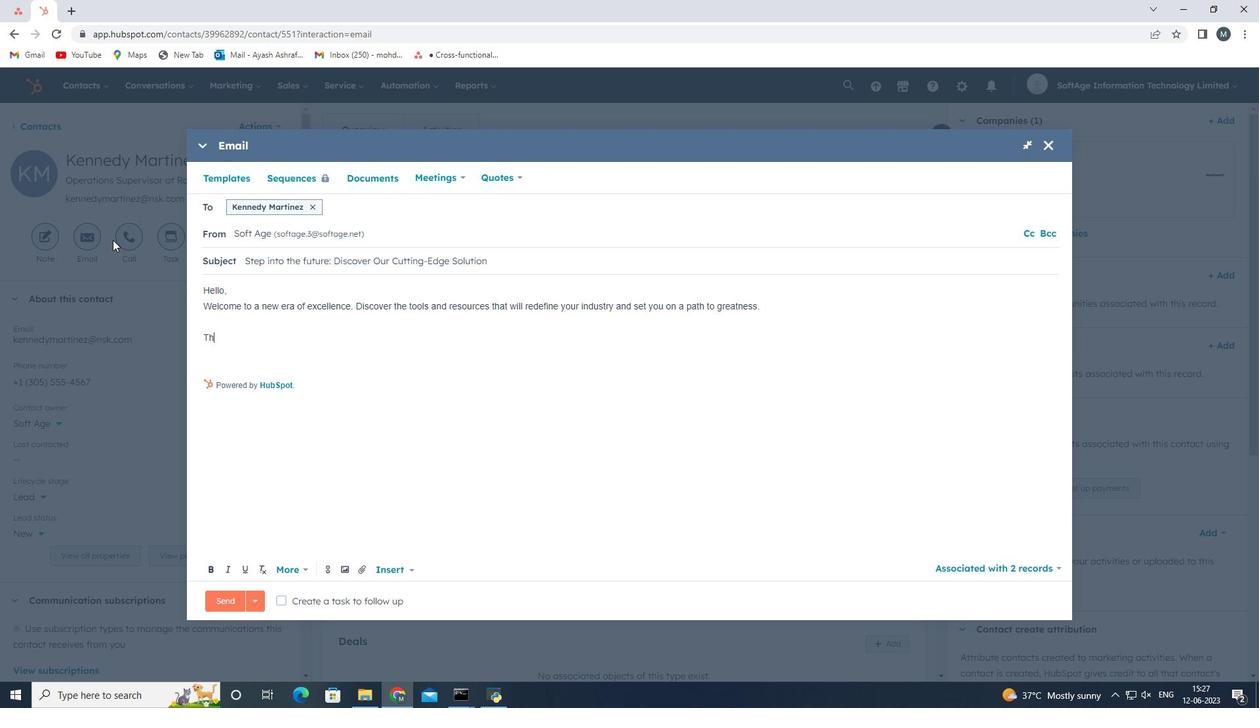 
Action: Key pressed ka
Screenshot: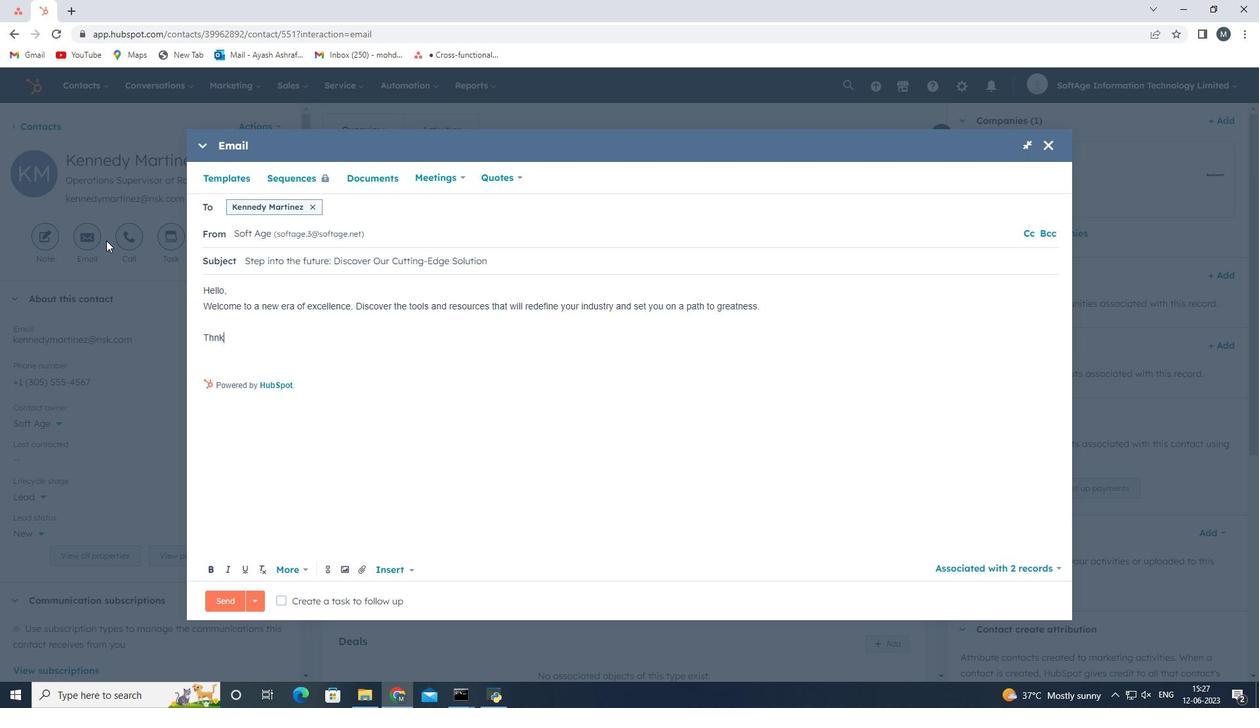 
Action: Mouse moved to (101, 236)
Screenshot: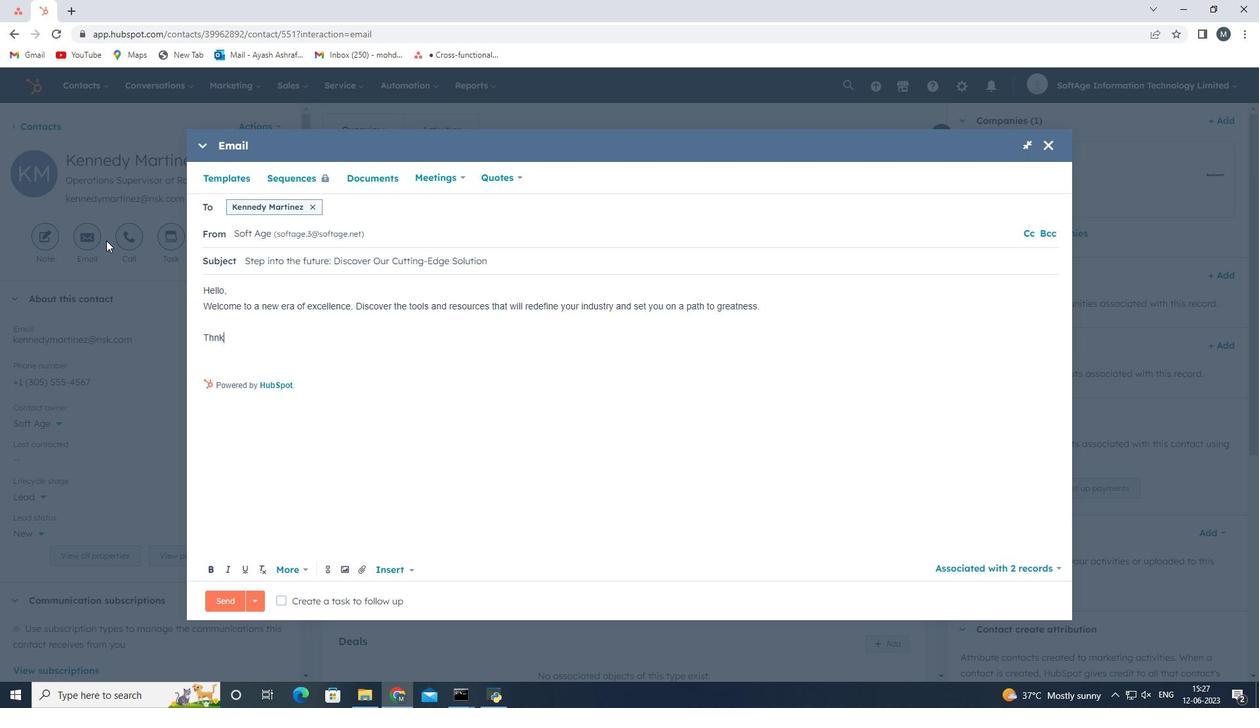 
Action: Key pressed s
Screenshot: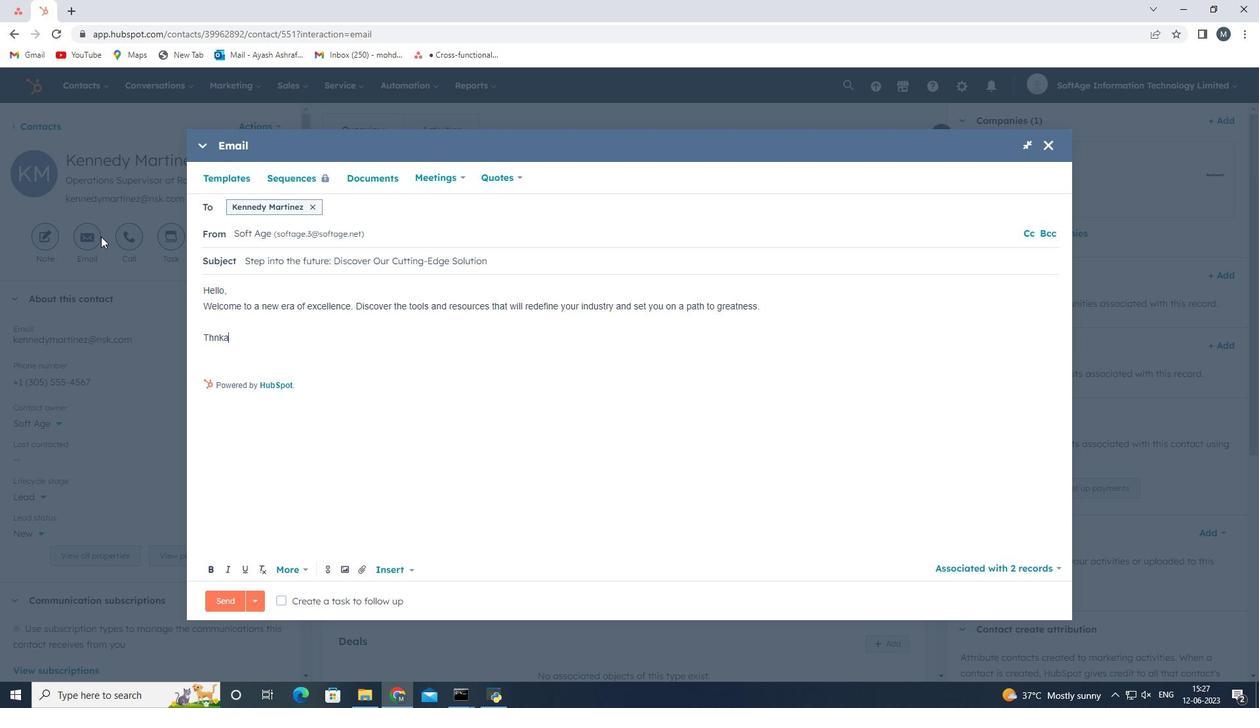 
Action: Mouse moved to (99, 231)
Screenshot: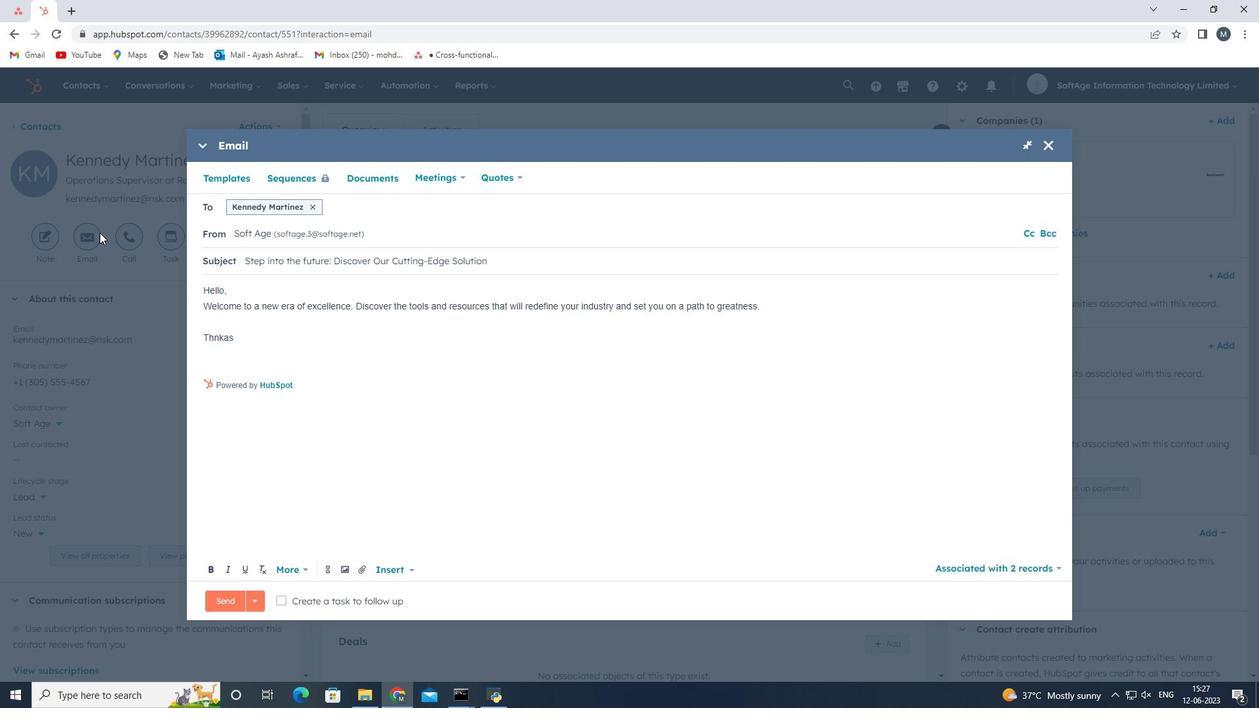 
Action: Key pressed <Key.backspace><Key.backspace><Key.backspace><Key.backspace>anks<Key.space><Key.shift><Key.shift><Key.shift><Key.shift><Key.shift><Key.shift><Key.shift><Key.shift><Key.shift><Key.shift><Key.shift><Key.shift><Key.shift><Key.shift><Key.shift><Key.shift><Key.shift><Key.shift><Key.shift><Key.shift><Key.shift><Key.shift><Key.shift><Key.shift><Key.shift><Key.shift><Key.shift><Key.shift><Key.shift><Key.shift><Key.shift><Key.shift><Key.shift><Key.shift><Key.shift><Key.shift><Key.shift><Key.shift><Key.shift><Key.shift><Key.shift><Key.shift><Key.shift>%<Key.backspace><Key.shift><Key.shift><Key.shift><Key.shift><Key.shift>&<Key.space><Key.shift>Regards<Key.space>
Screenshot: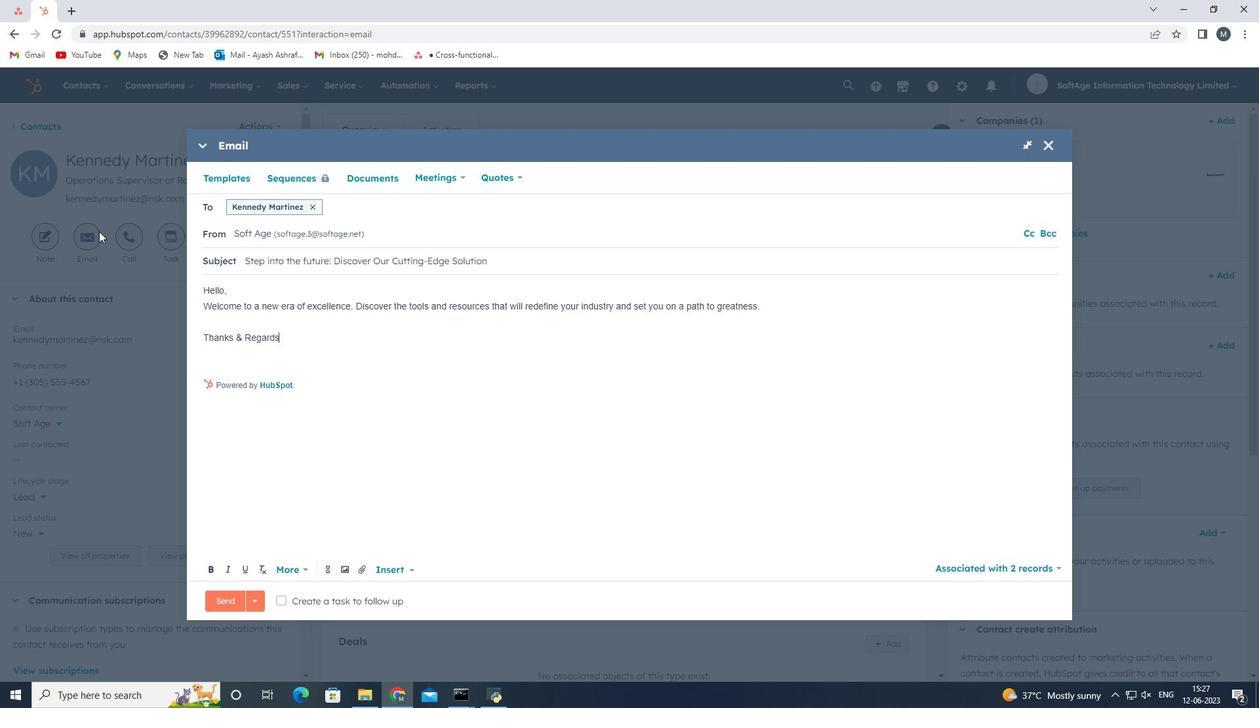 
Action: Mouse moved to (360, 569)
Screenshot: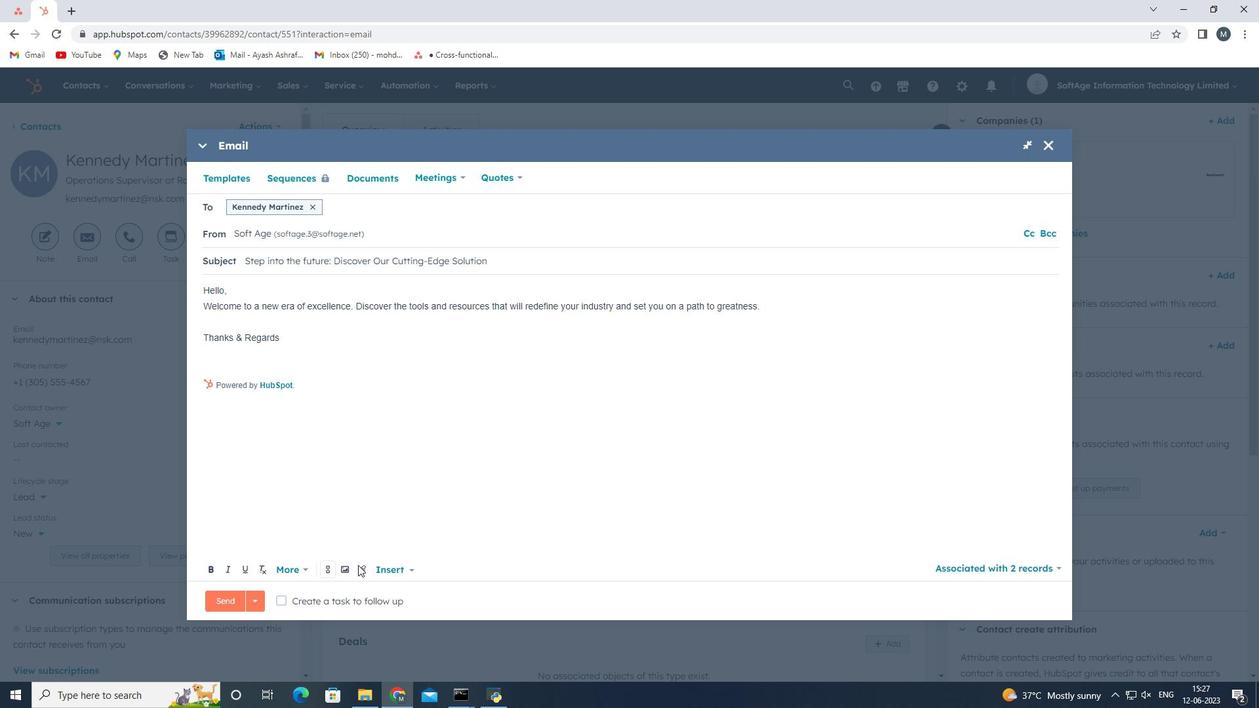 
Action: Mouse pressed left at (360, 569)
Screenshot: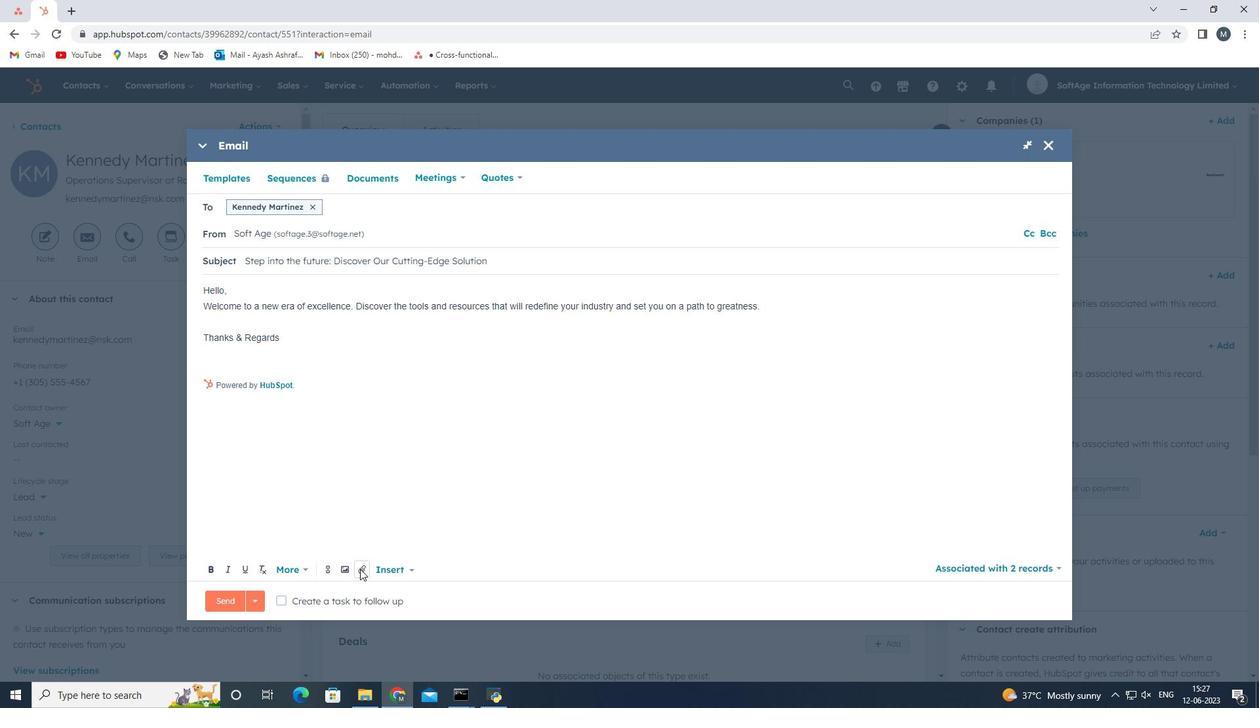 
Action: Mouse moved to (386, 536)
Screenshot: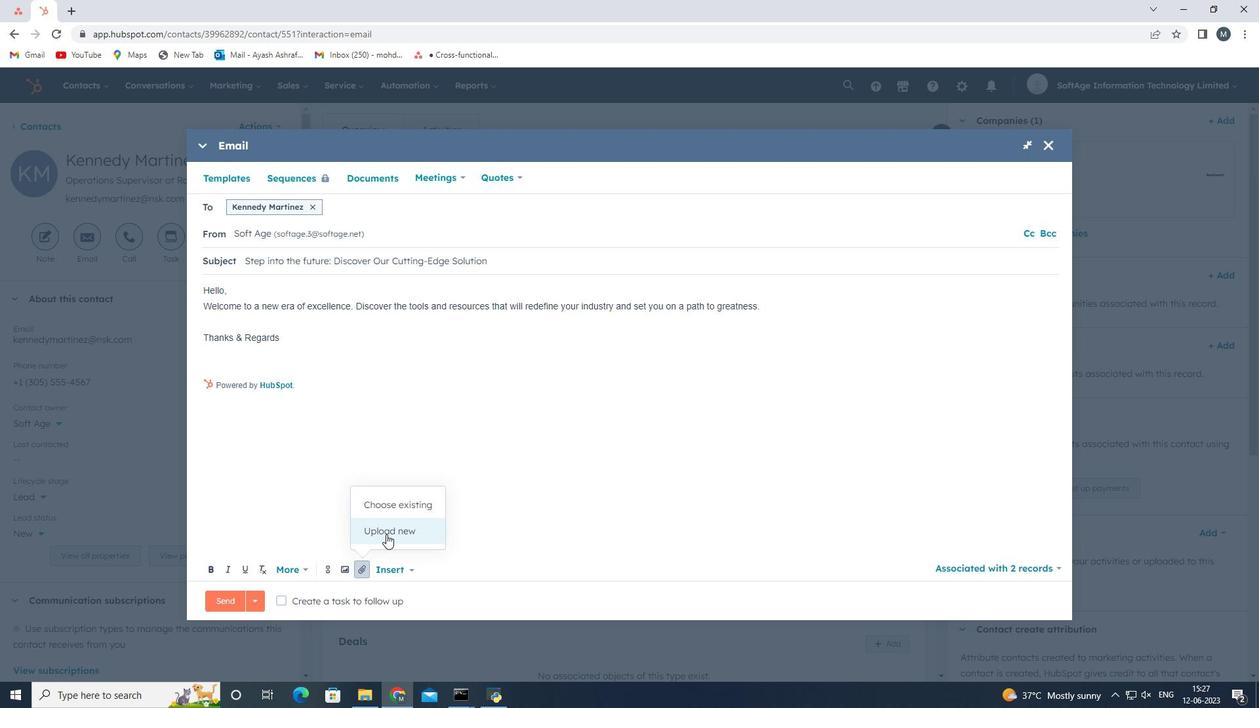 
Action: Mouse pressed left at (386, 536)
Screenshot: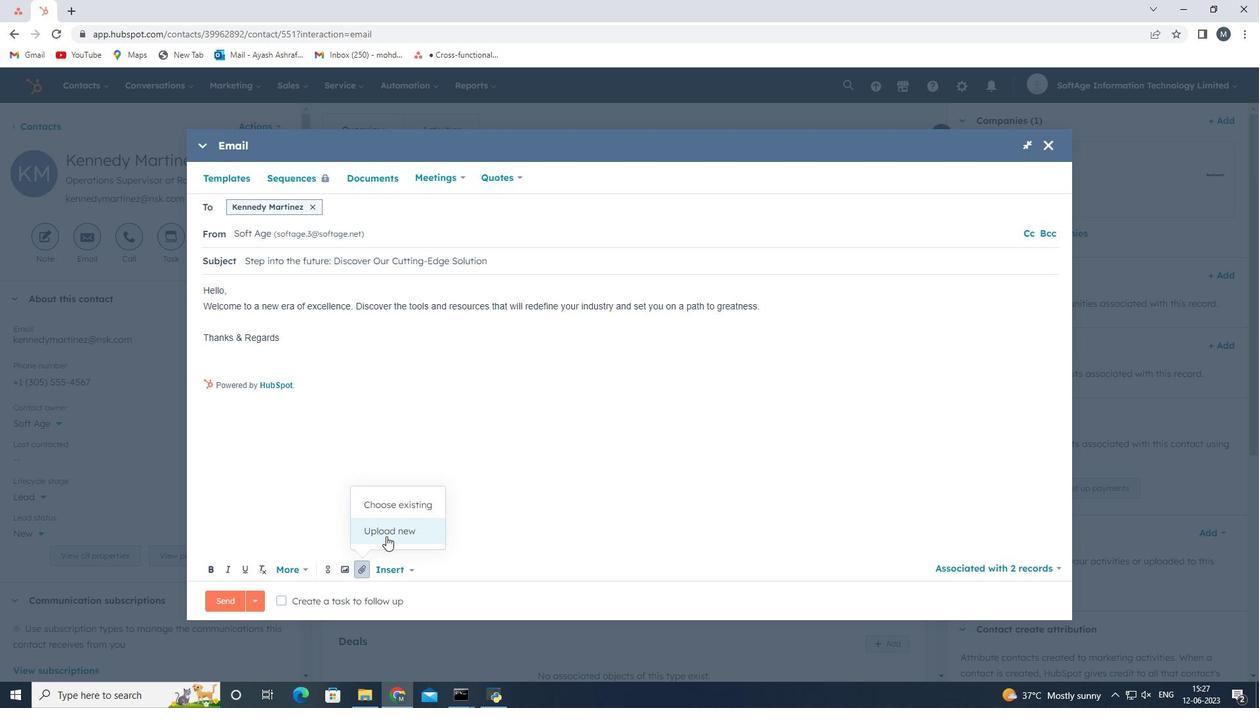 
Action: Mouse moved to (225, 130)
Screenshot: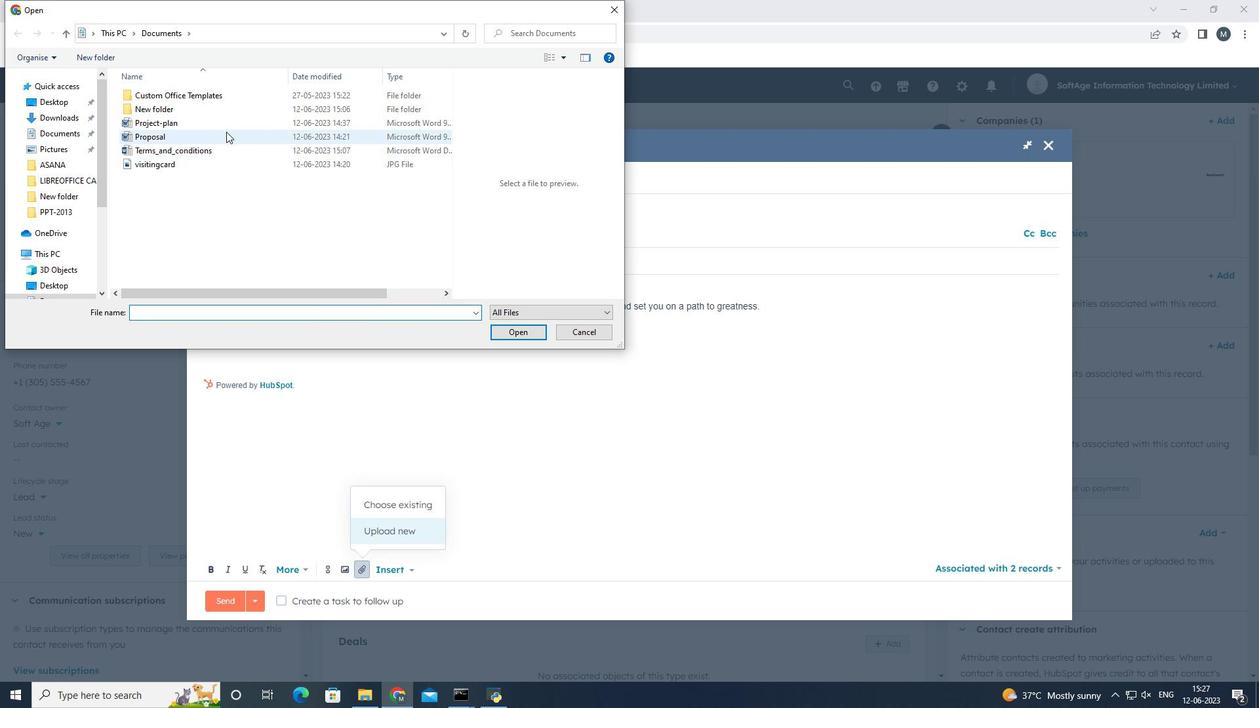 
Action: Mouse pressed left at (225, 130)
Screenshot: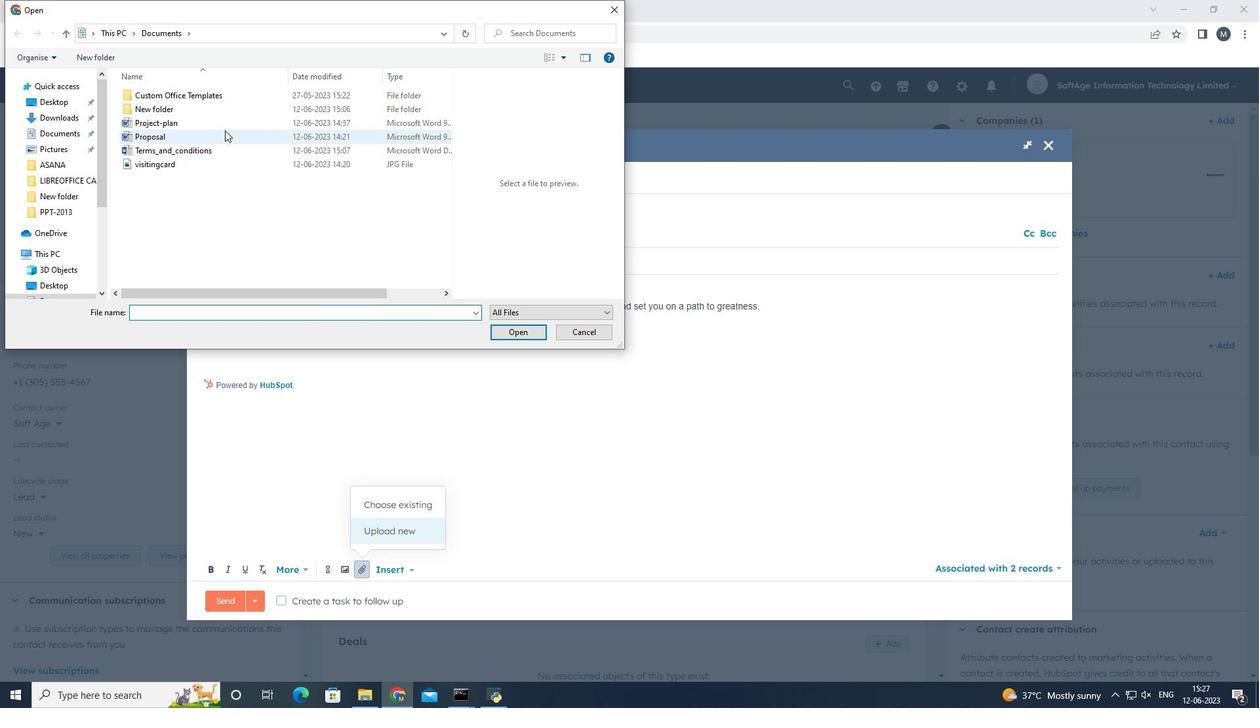 
Action: Mouse moved to (505, 330)
Screenshot: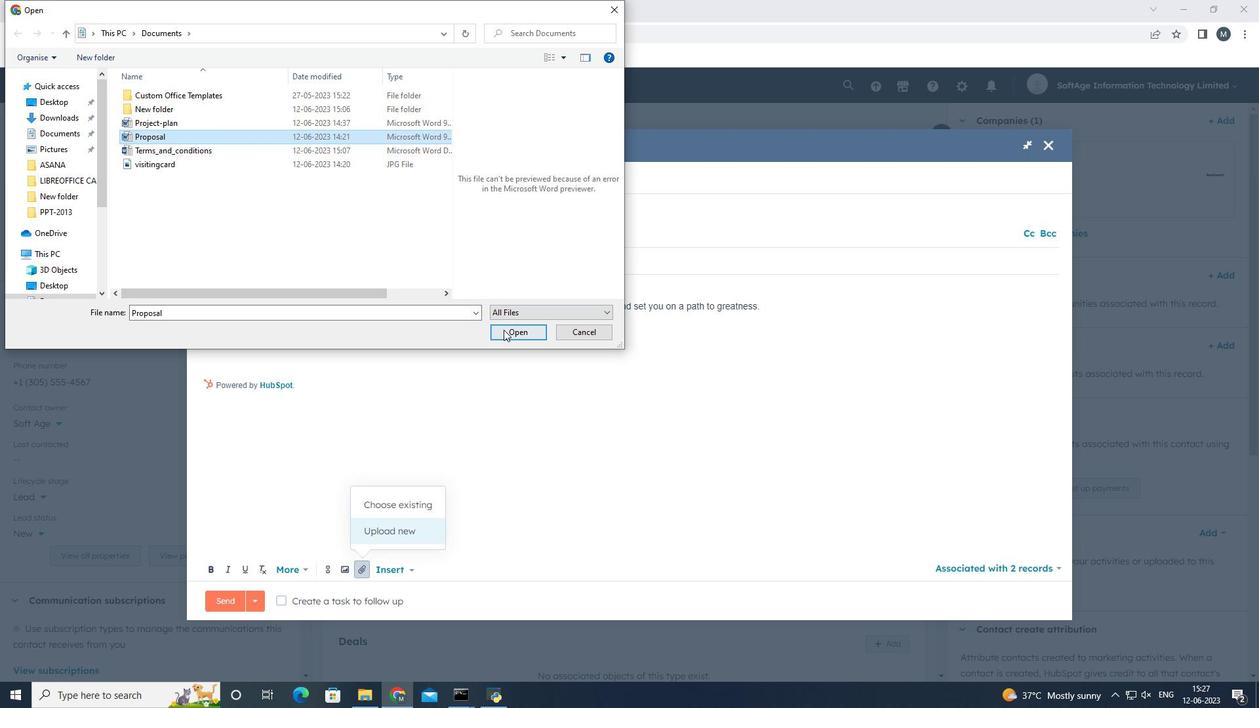 
Action: Mouse pressed left at (505, 330)
Screenshot: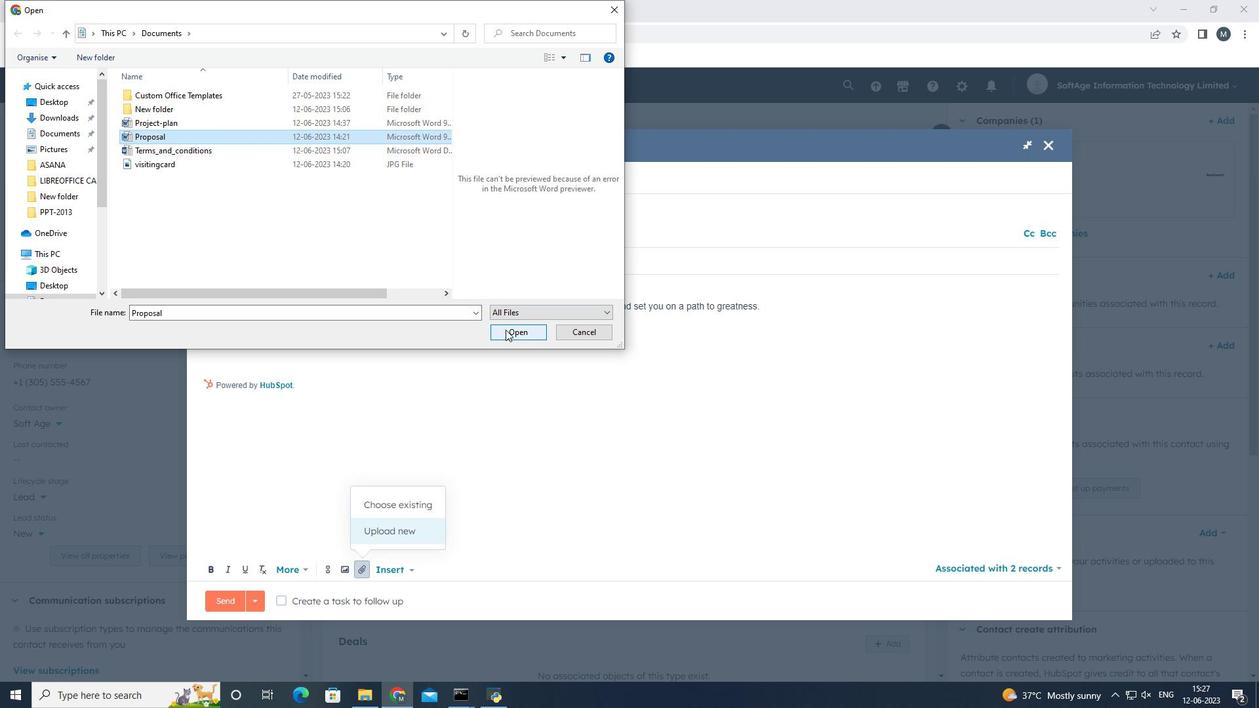 
Action: Mouse moved to (341, 536)
Screenshot: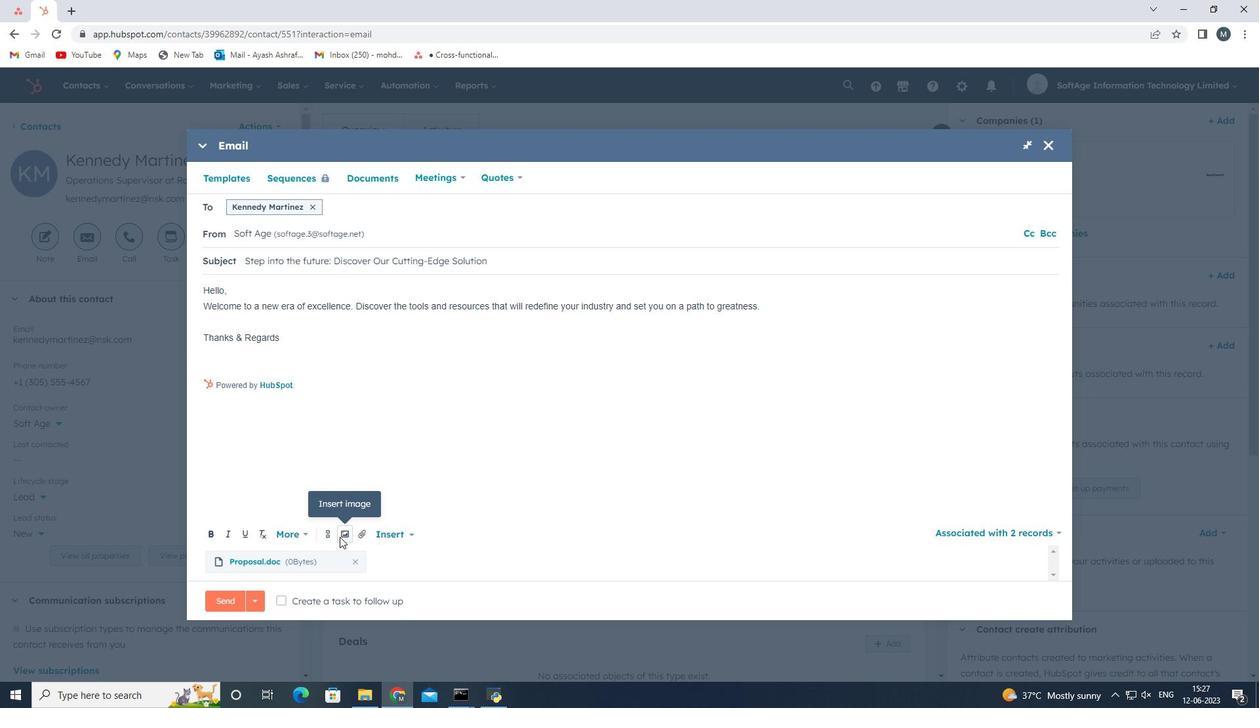 
Action: Mouse pressed left at (341, 536)
Screenshot: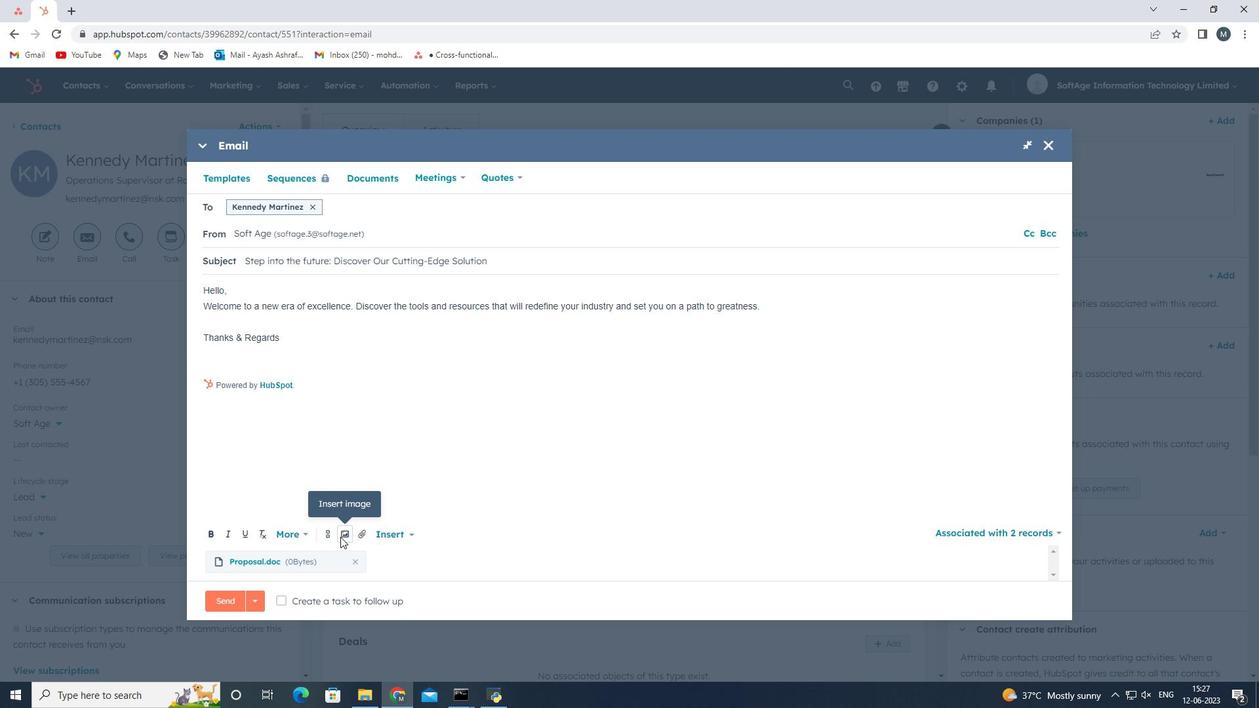 
Action: Mouse moved to (356, 492)
Screenshot: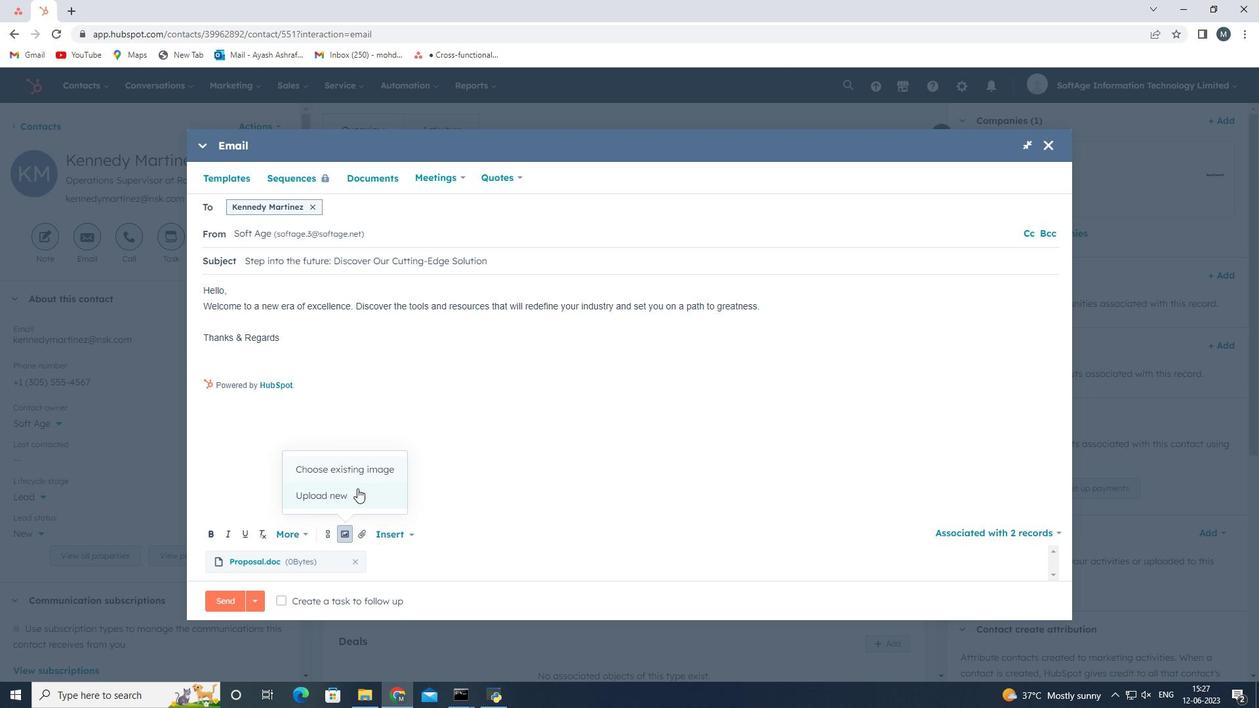 
Action: Mouse pressed left at (356, 492)
Screenshot: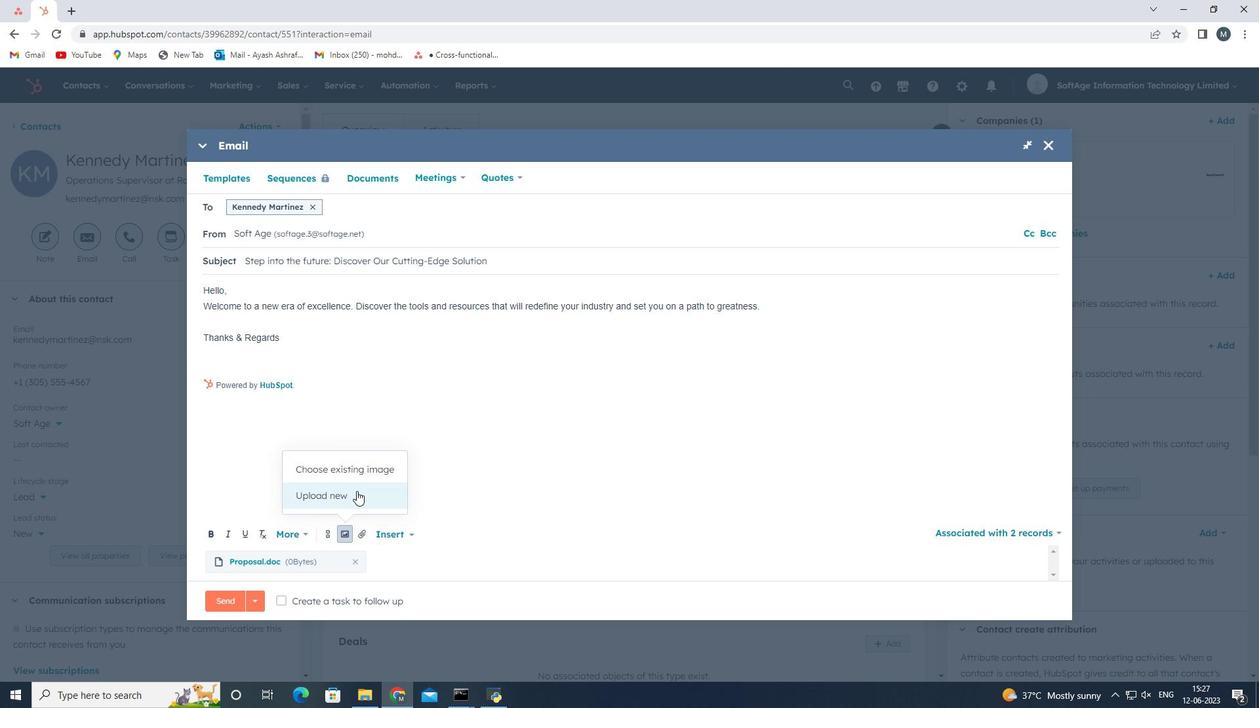 
Action: Mouse moved to (261, 130)
Screenshot: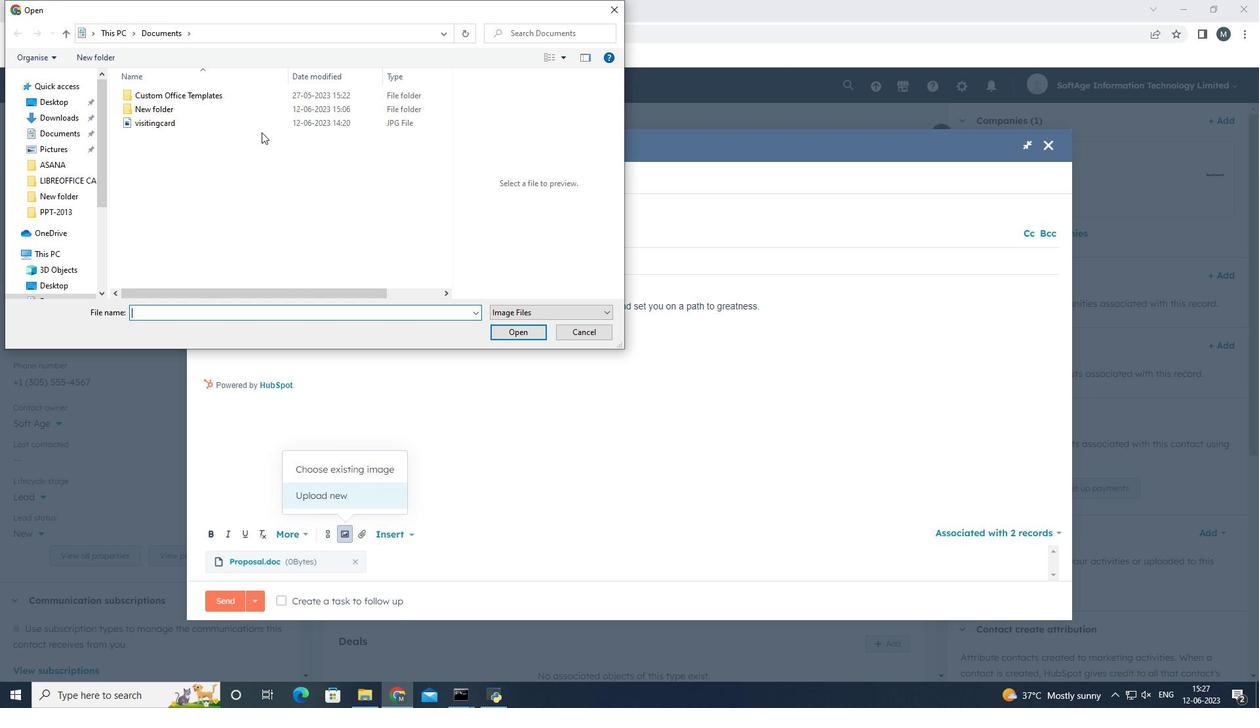 
Action: Mouse pressed left at (261, 130)
Screenshot: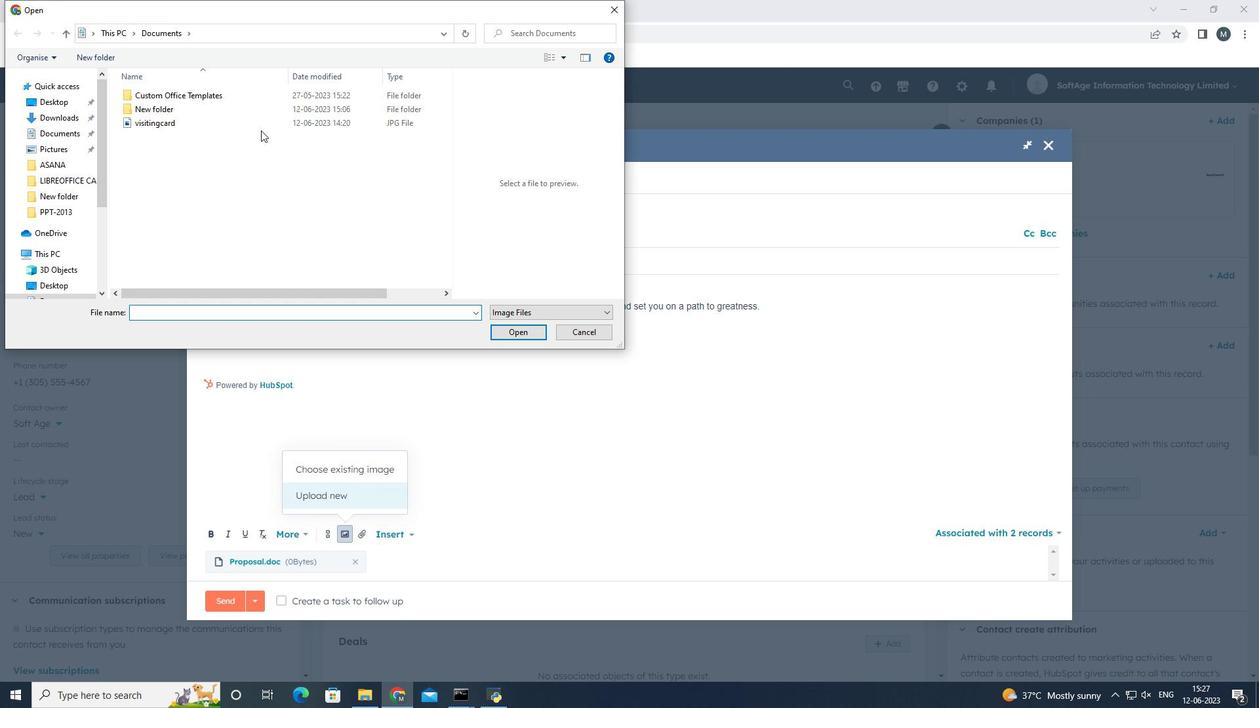 
Action: Mouse moved to (260, 122)
Screenshot: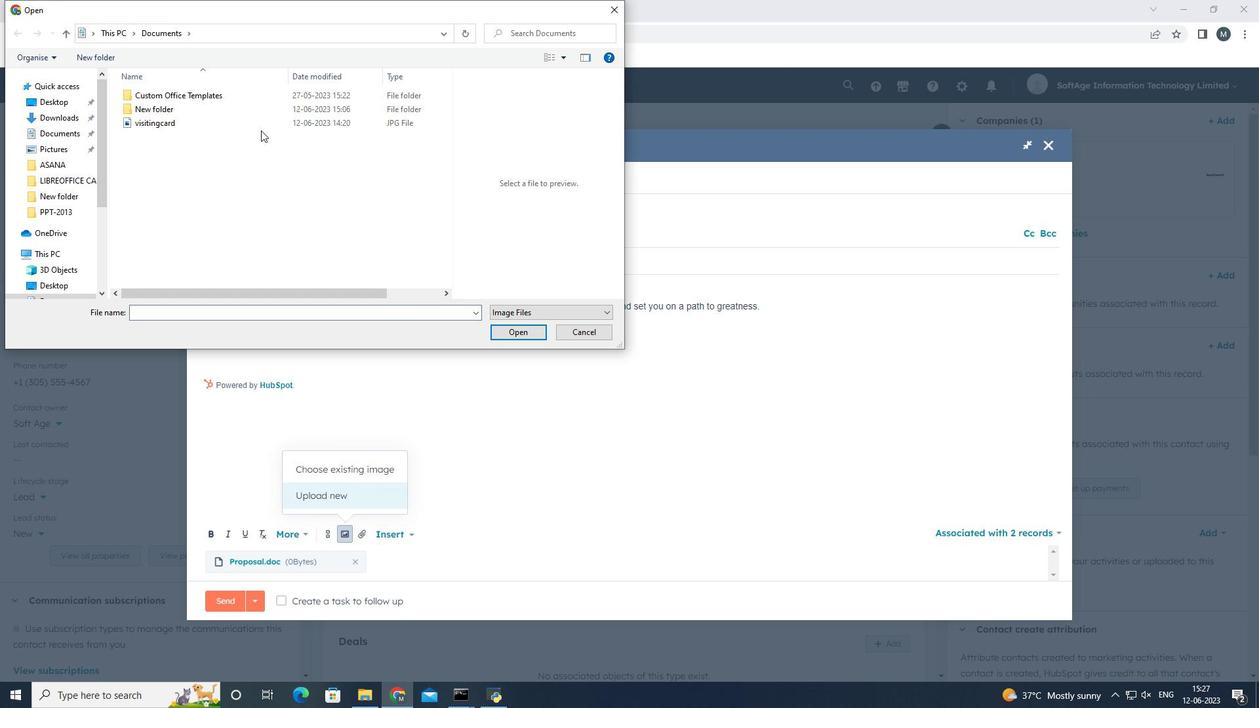 
Action: Mouse pressed left at (260, 122)
Screenshot: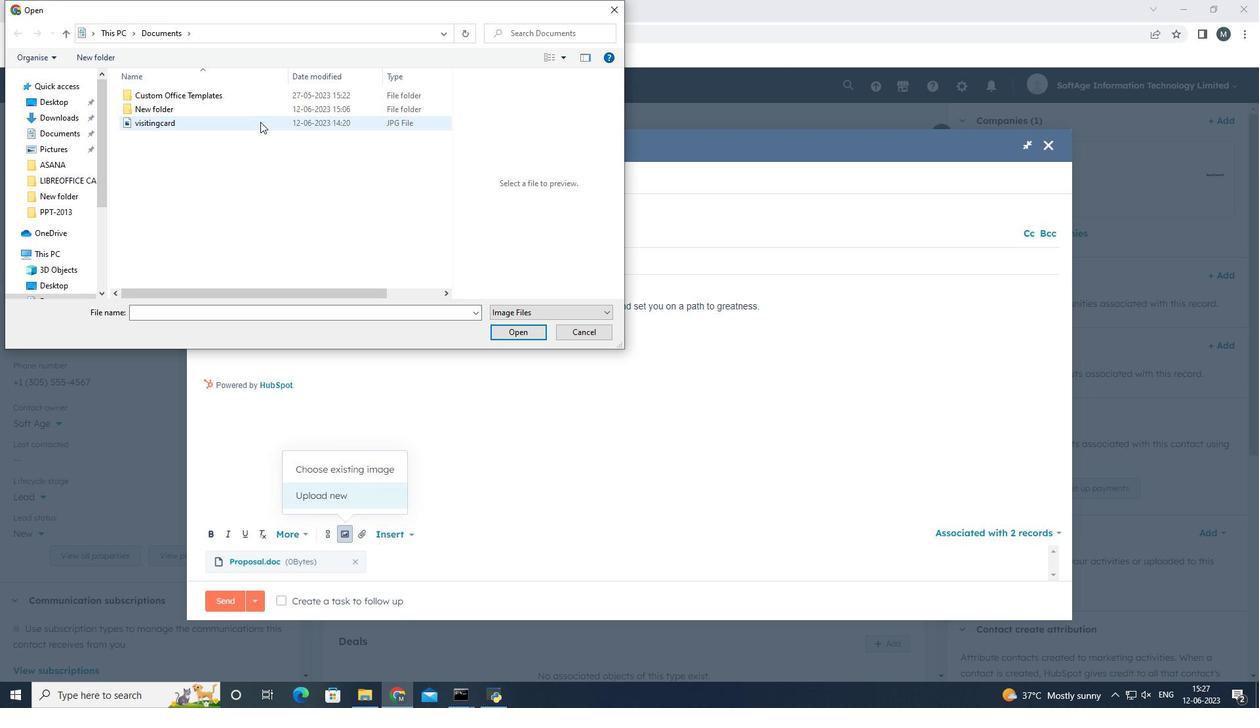 
Action: Mouse moved to (504, 332)
Screenshot: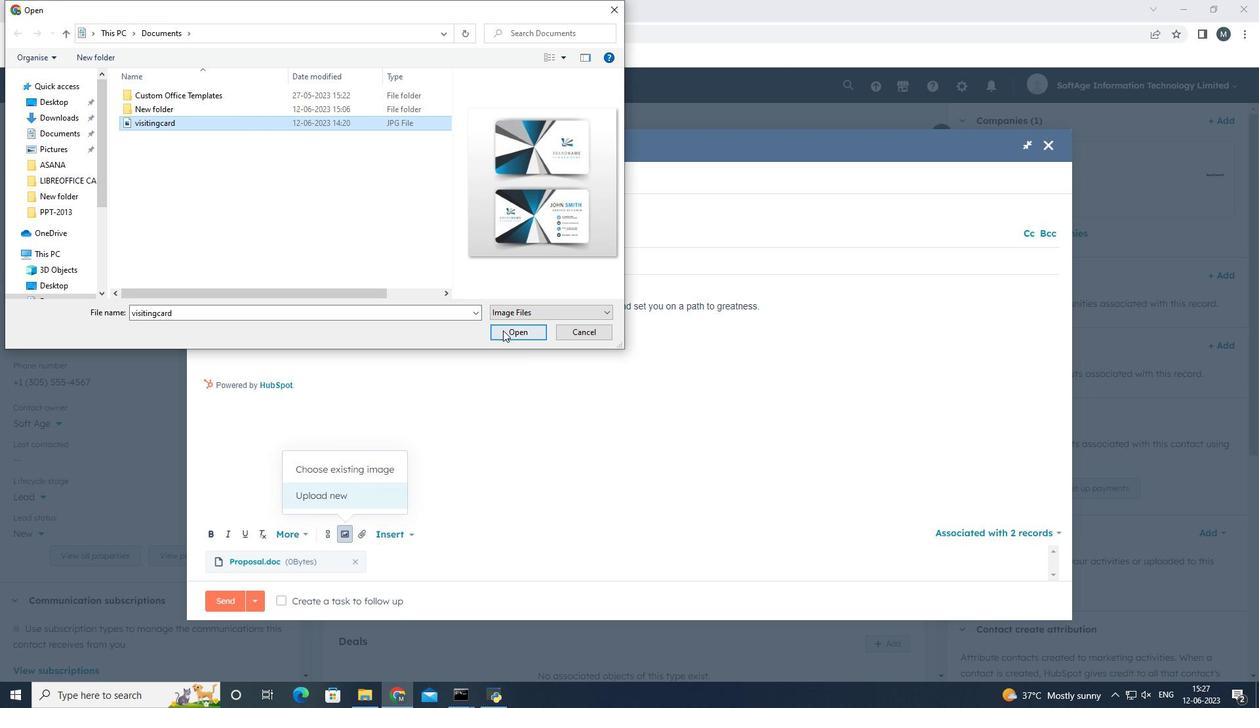 
Action: Mouse pressed left at (504, 332)
Screenshot: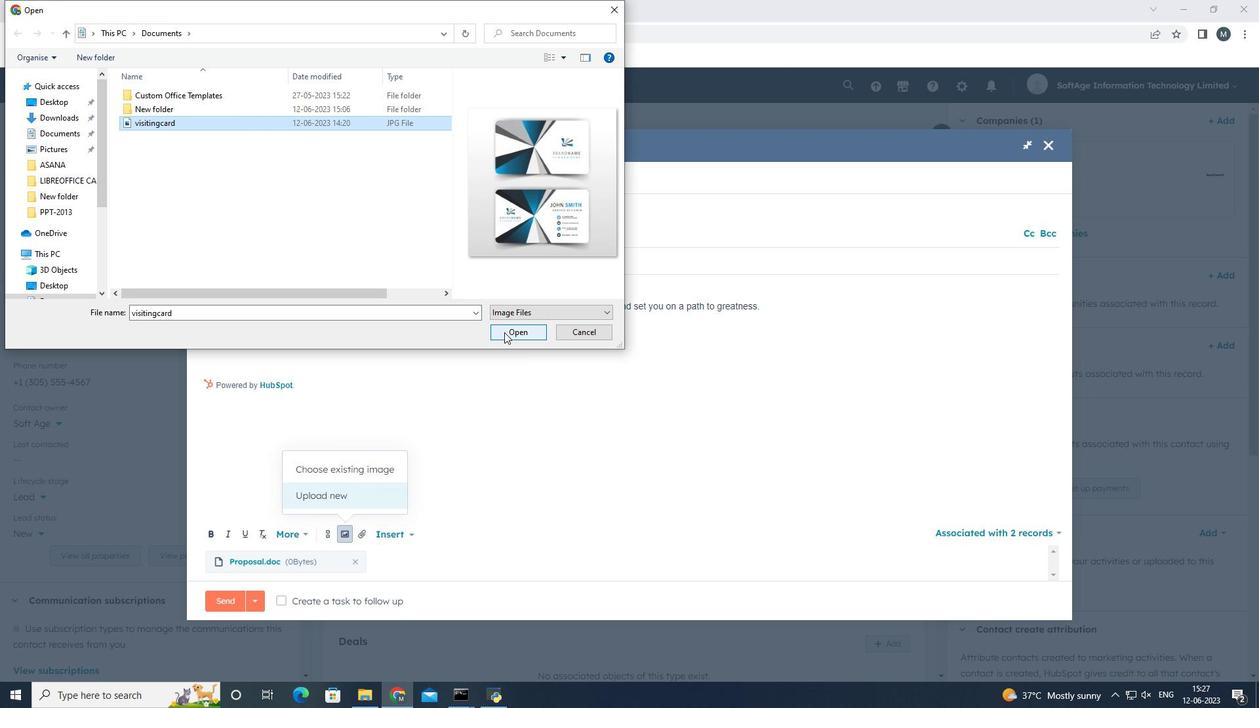 
Action: Mouse moved to (327, 534)
Screenshot: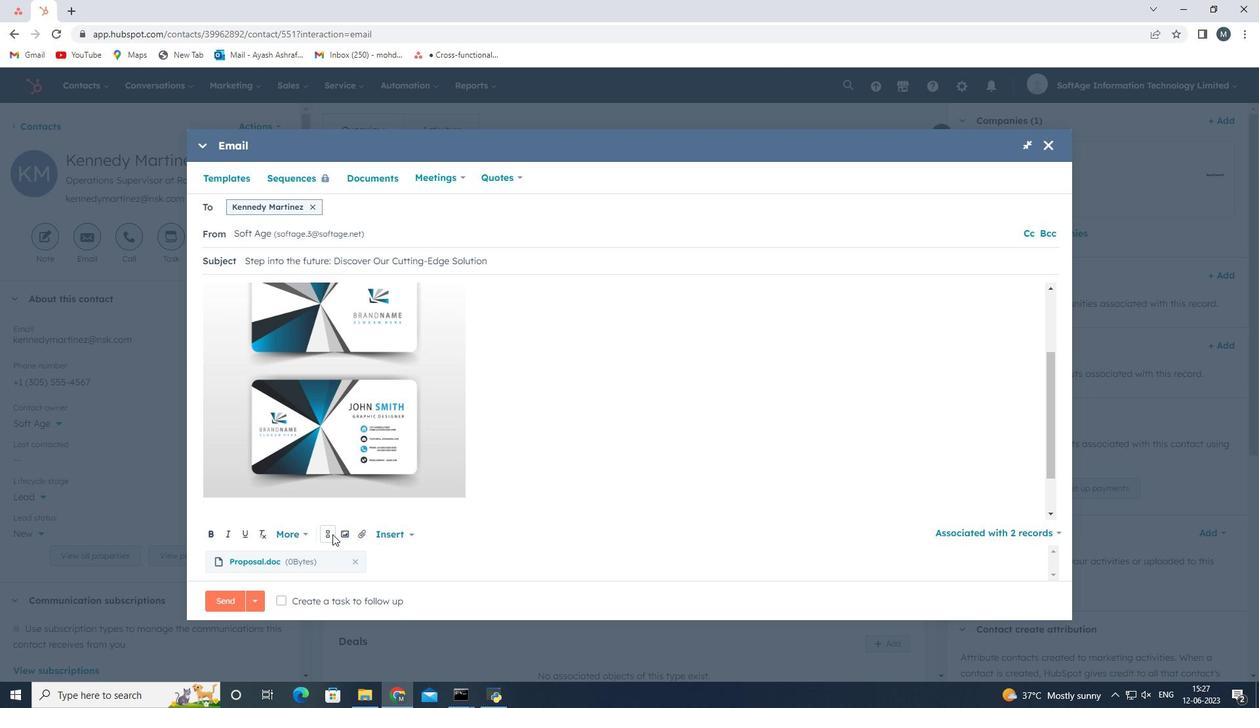 
Action: Mouse pressed left at (327, 534)
Screenshot: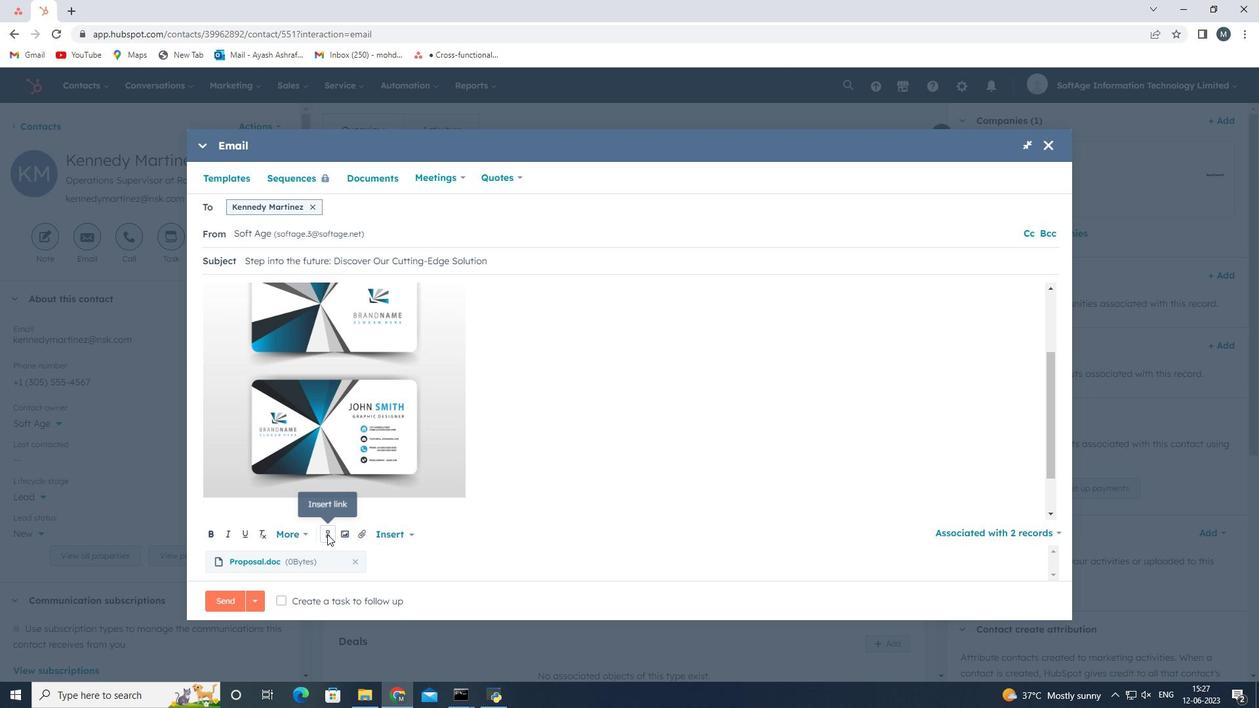 
Action: Mouse moved to (376, 383)
Screenshot: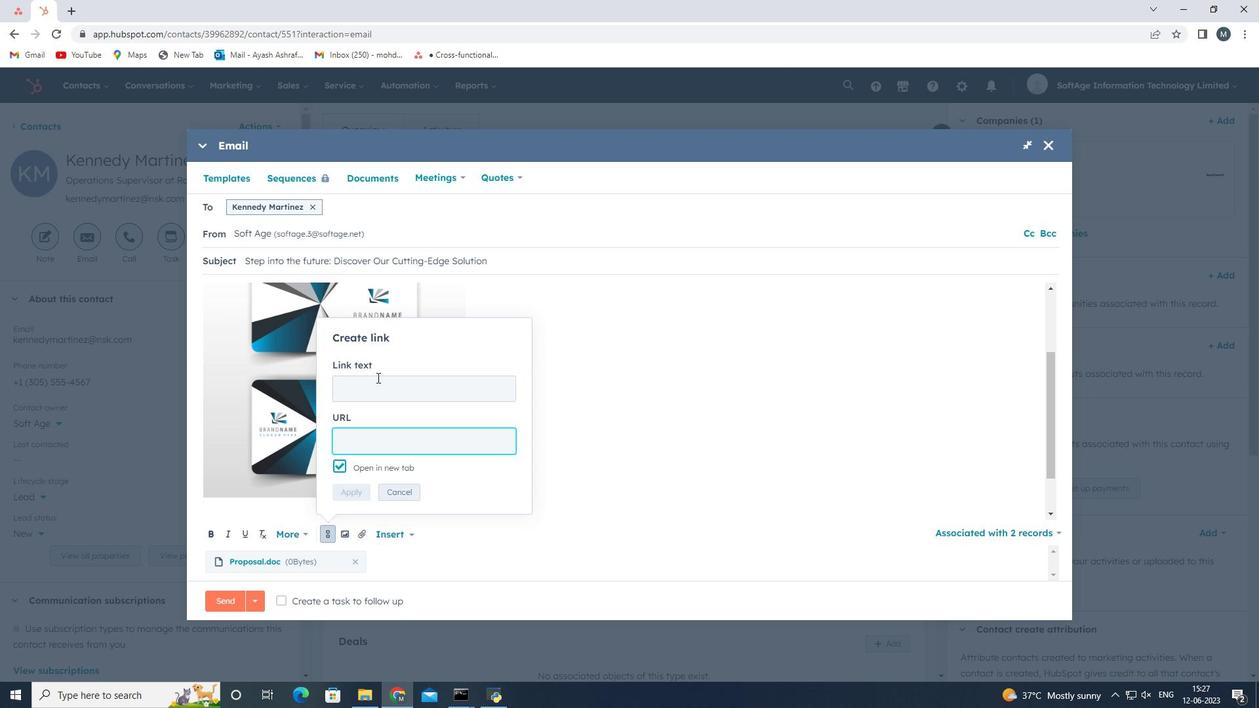 
Action: Mouse pressed left at (376, 383)
Screenshot: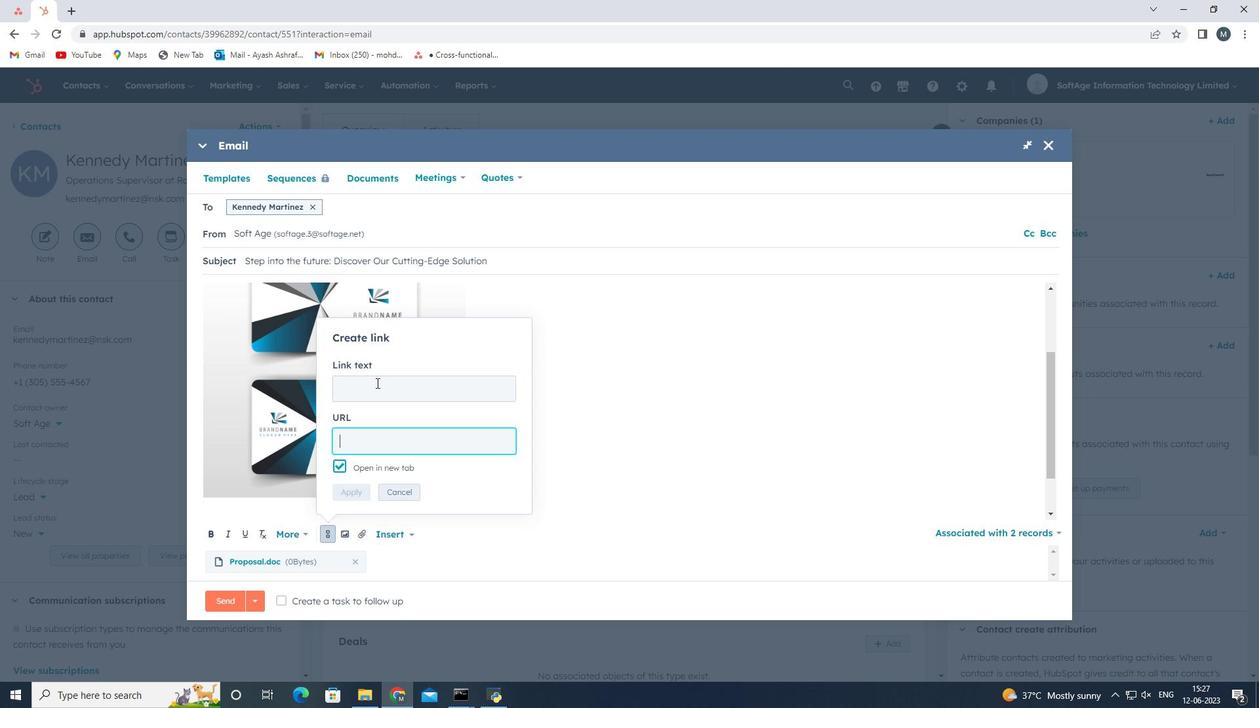 
Action: Key pressed <Key.shift>Snapchat
Screenshot: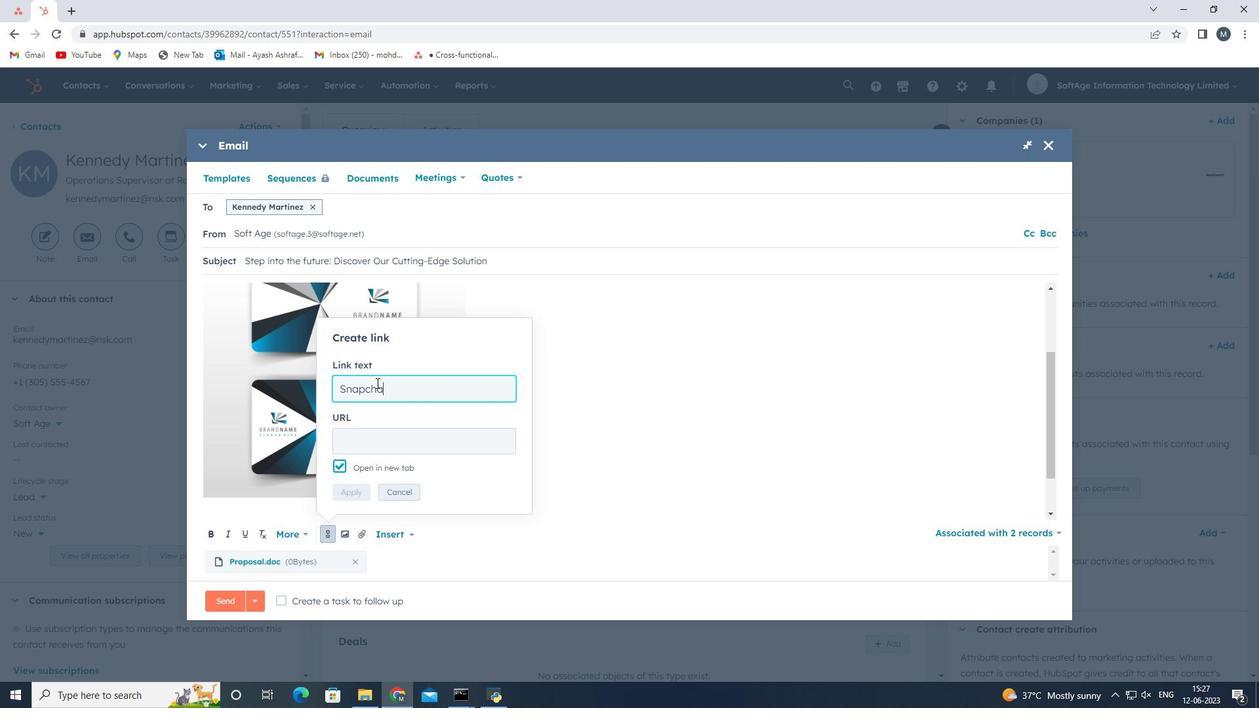 
Action: Mouse moved to (368, 444)
Screenshot: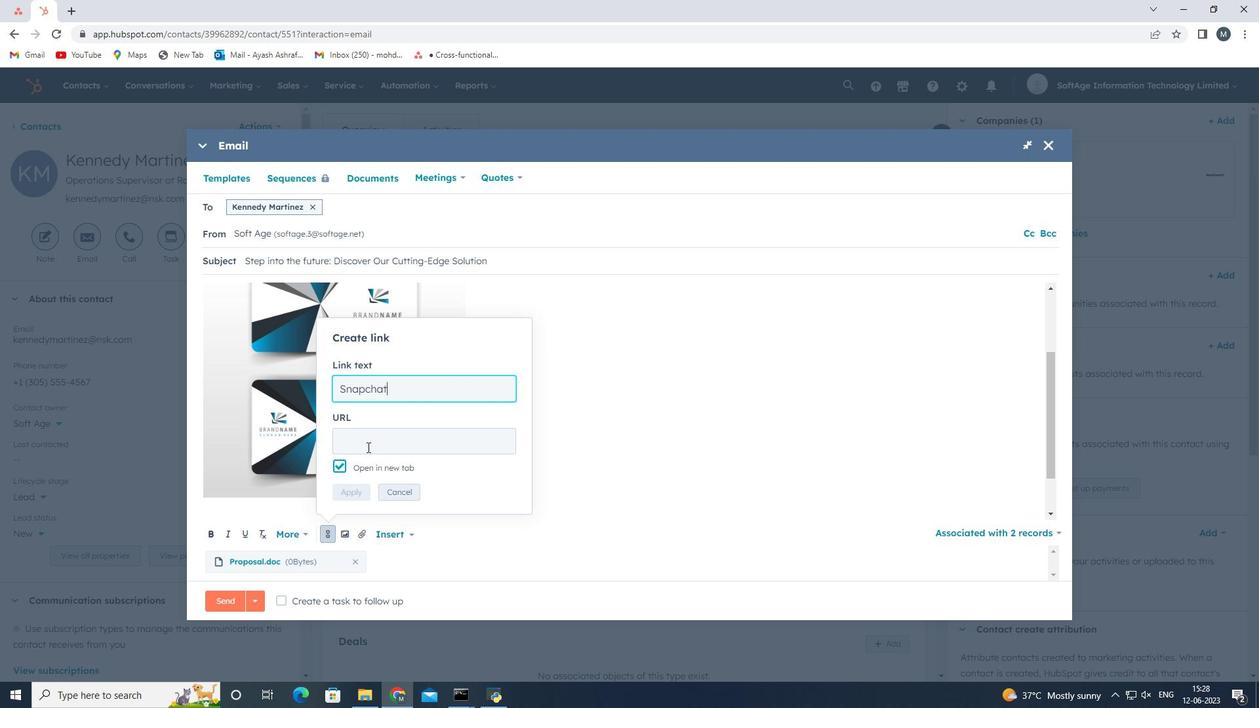 
Action: Mouse pressed left at (368, 444)
Screenshot: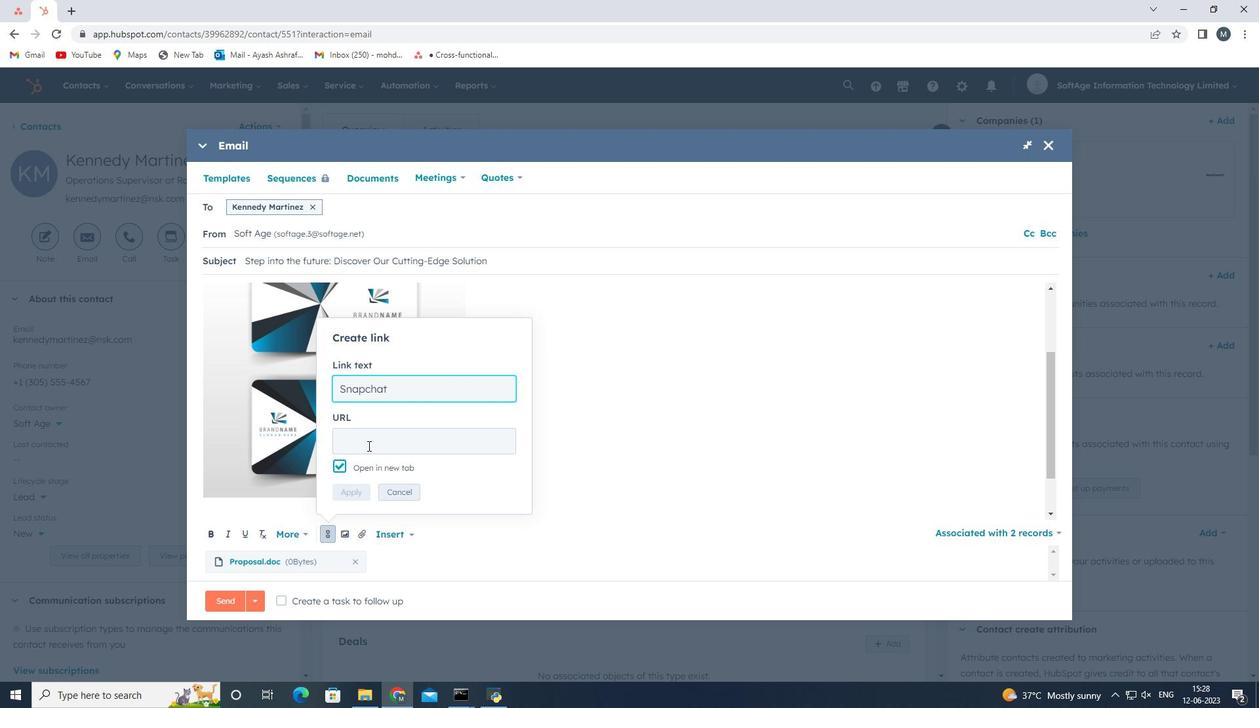 
Action: Mouse moved to (368, 442)
Screenshot: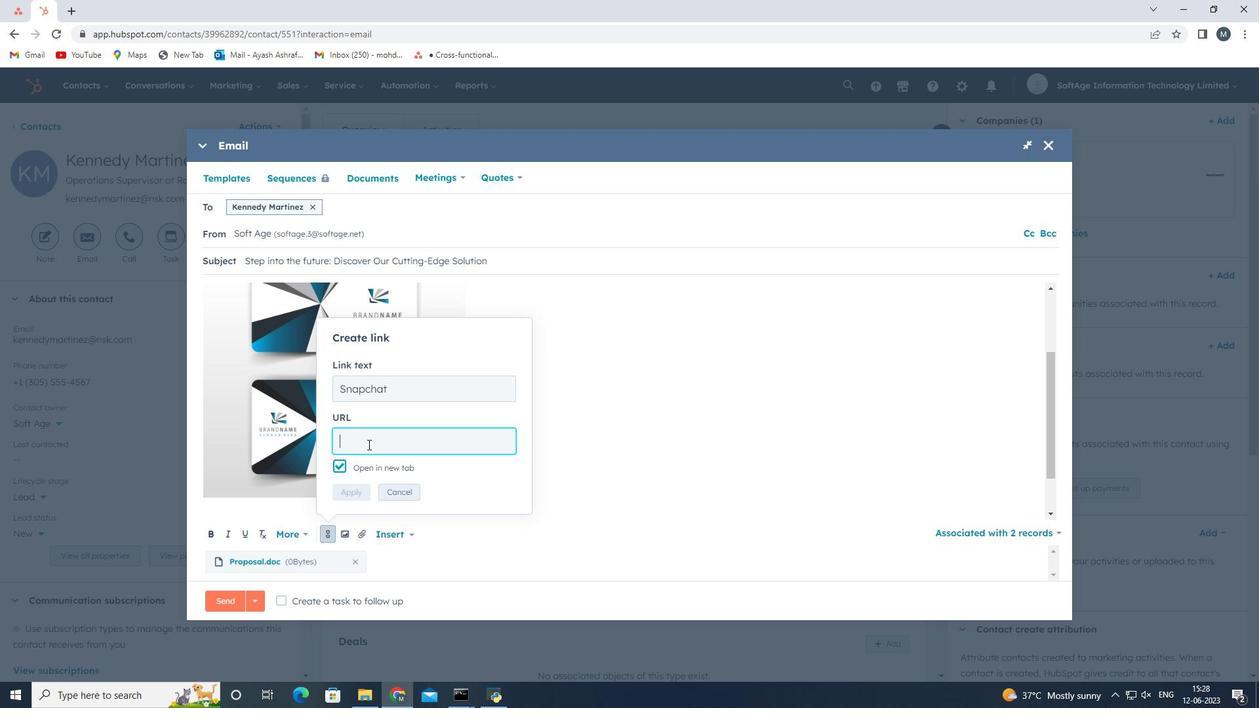 
Action: Key pressed www.snapchat.com
Screenshot: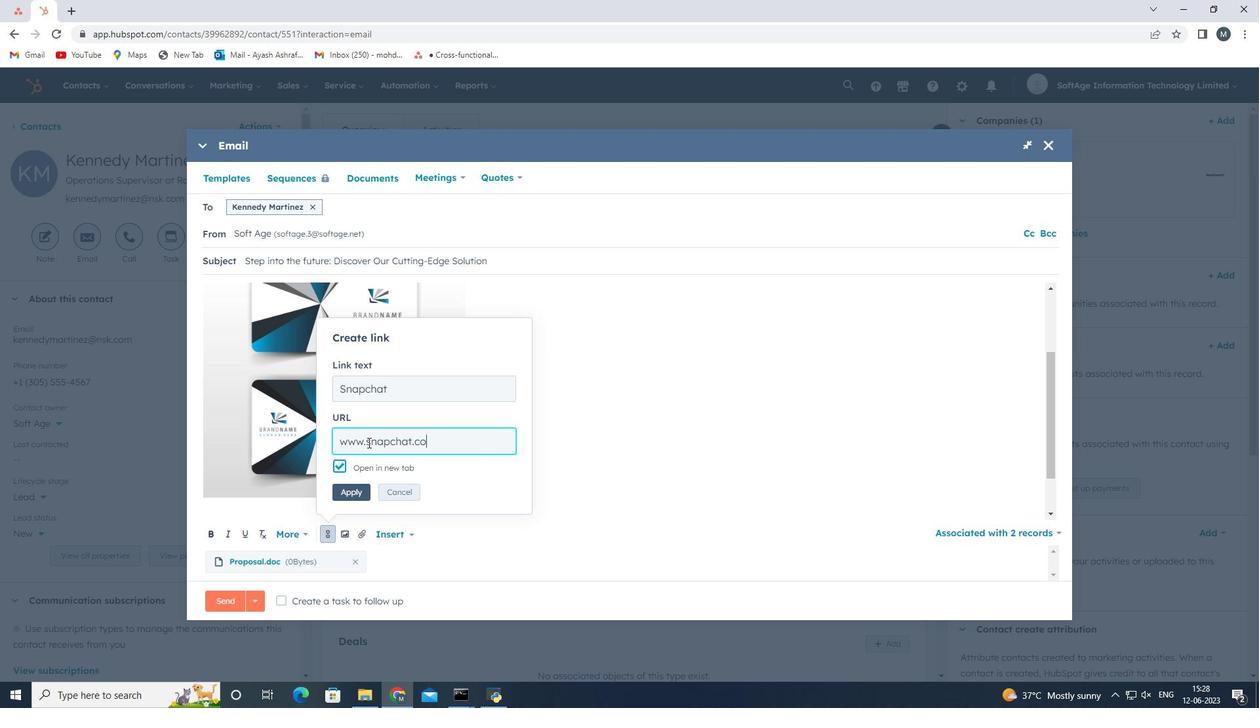 
Action: Mouse moved to (288, 599)
Screenshot: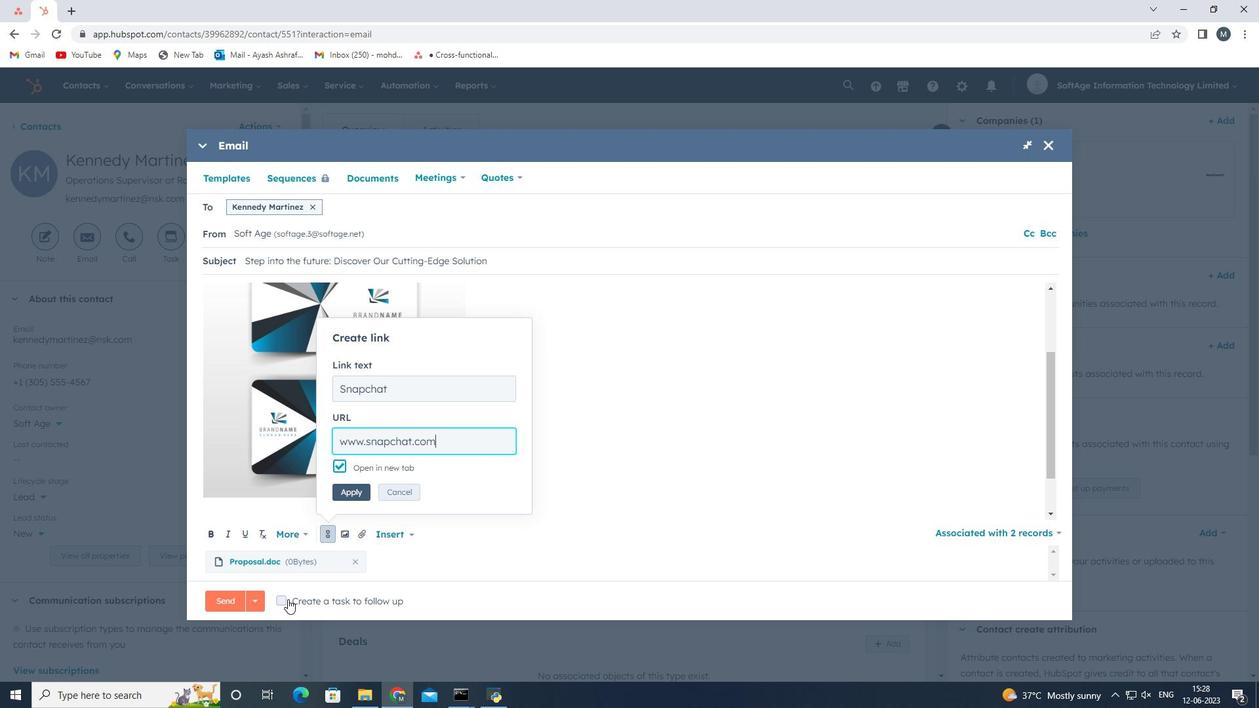 
Action: Mouse pressed left at (288, 599)
Screenshot: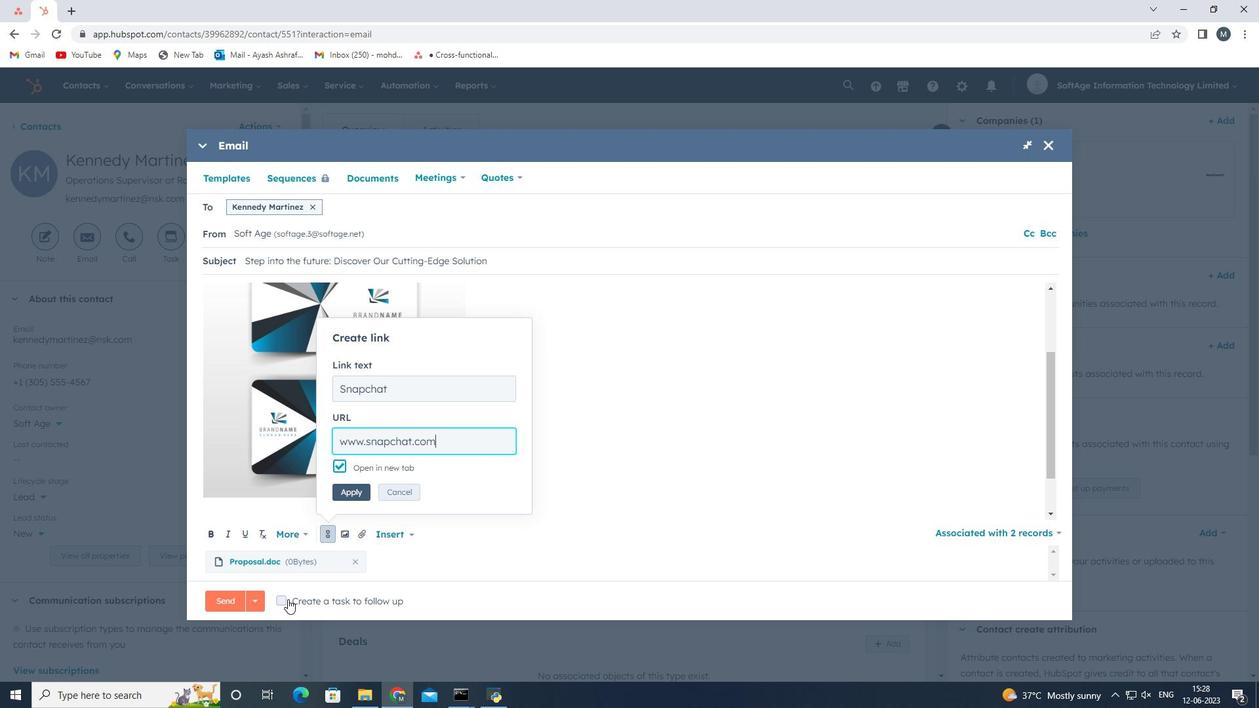 
Action: Mouse moved to (221, 607)
Screenshot: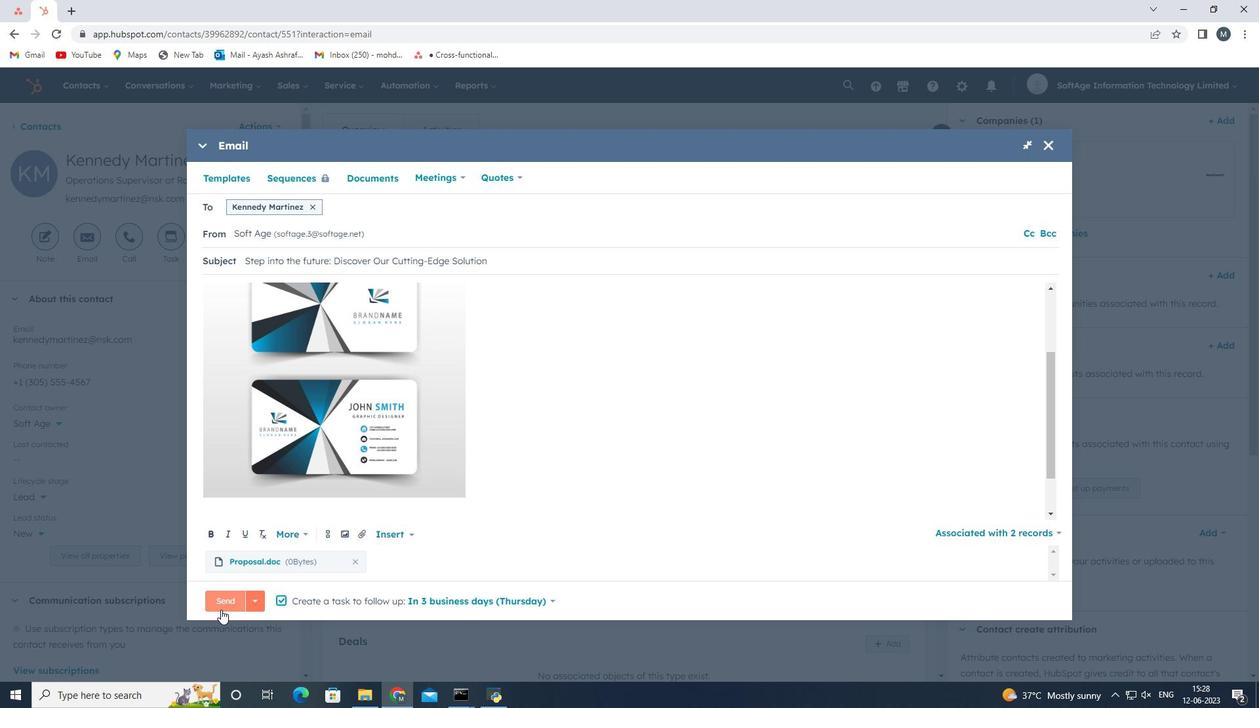 
Action: Mouse pressed left at (221, 607)
Screenshot: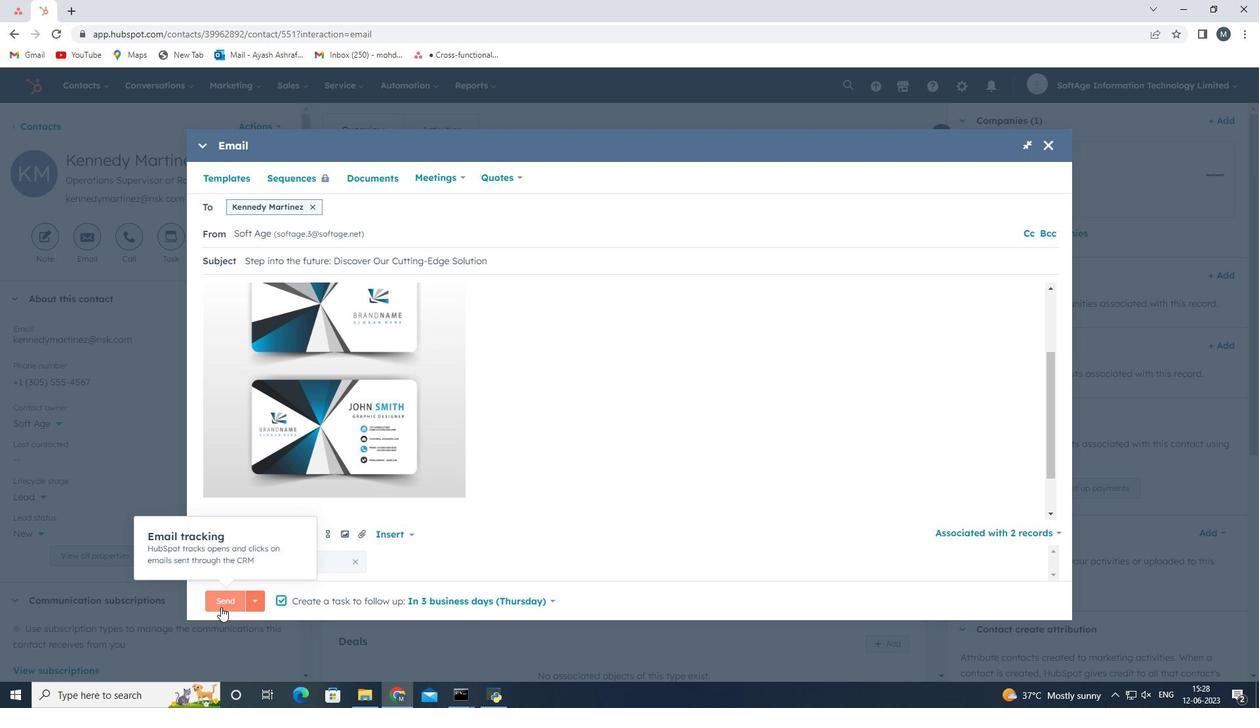 
Action: Mouse moved to (543, 372)
Screenshot: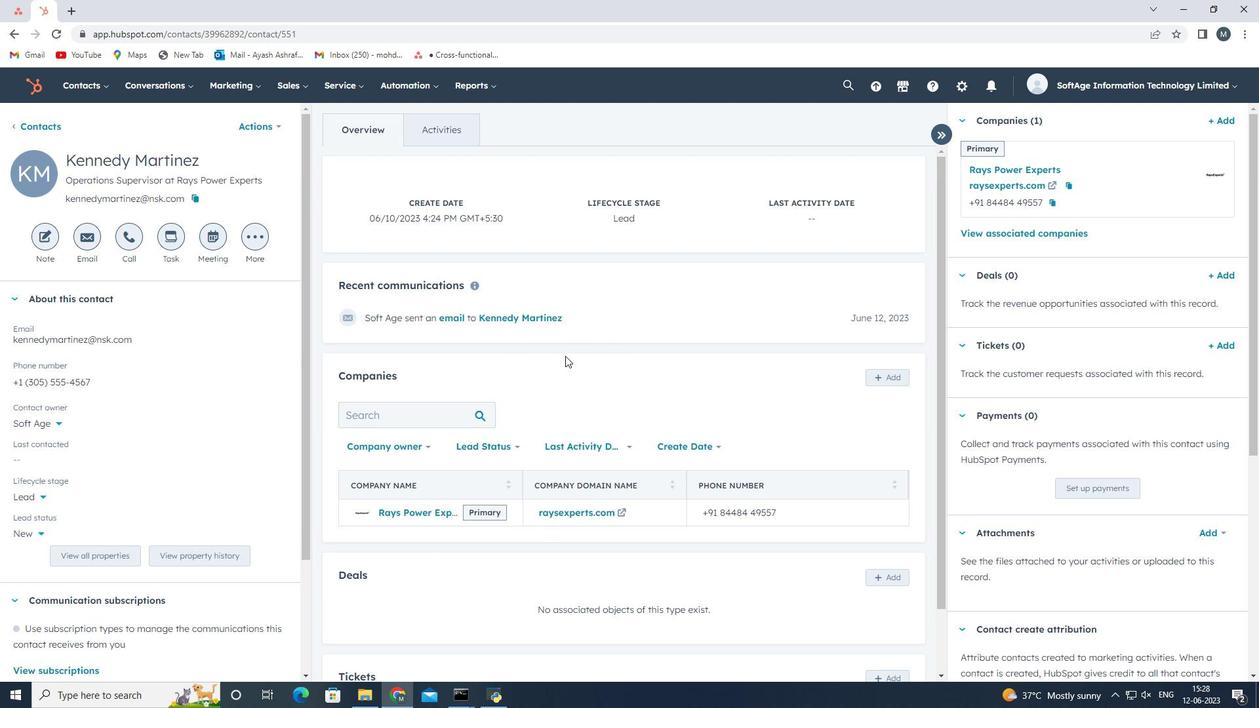 
